 Task: Use LinkedIn to find professionals in the advertising and marketing industry located in New Delhi, working at CG Power.
Action: Mouse moved to (517, 76)
Screenshot: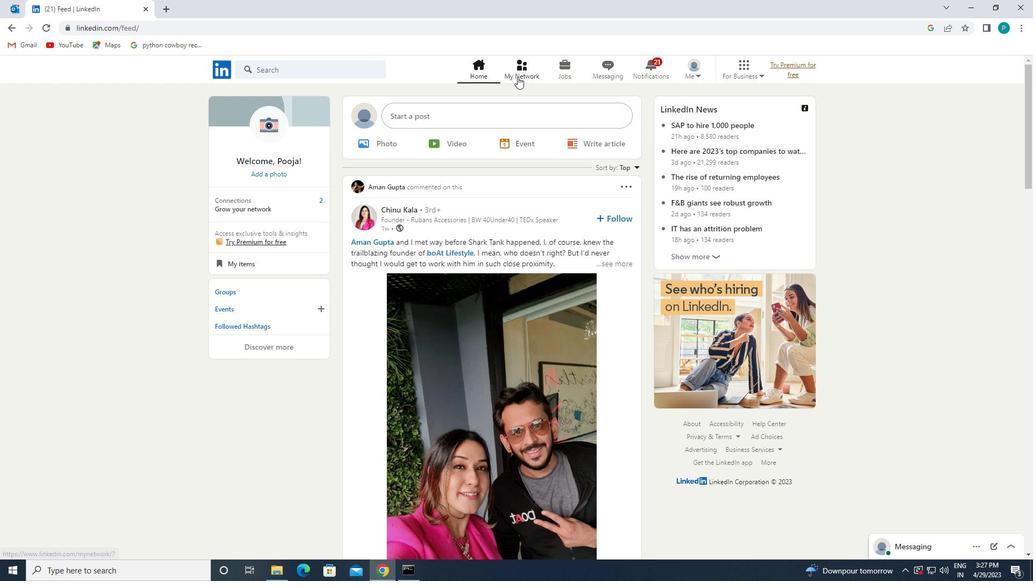
Action: Mouse pressed left at (517, 76)
Screenshot: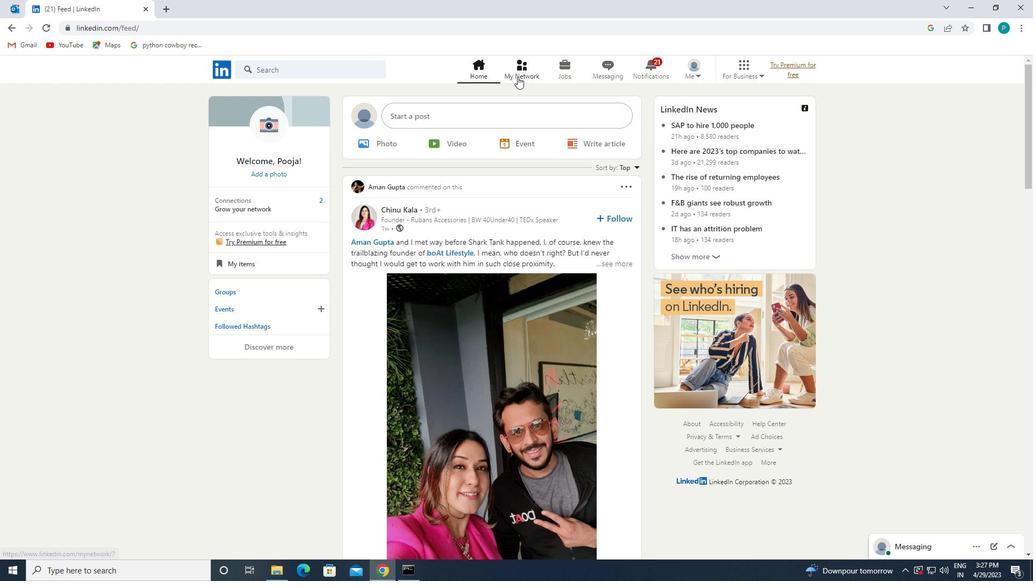 
Action: Mouse moved to (314, 136)
Screenshot: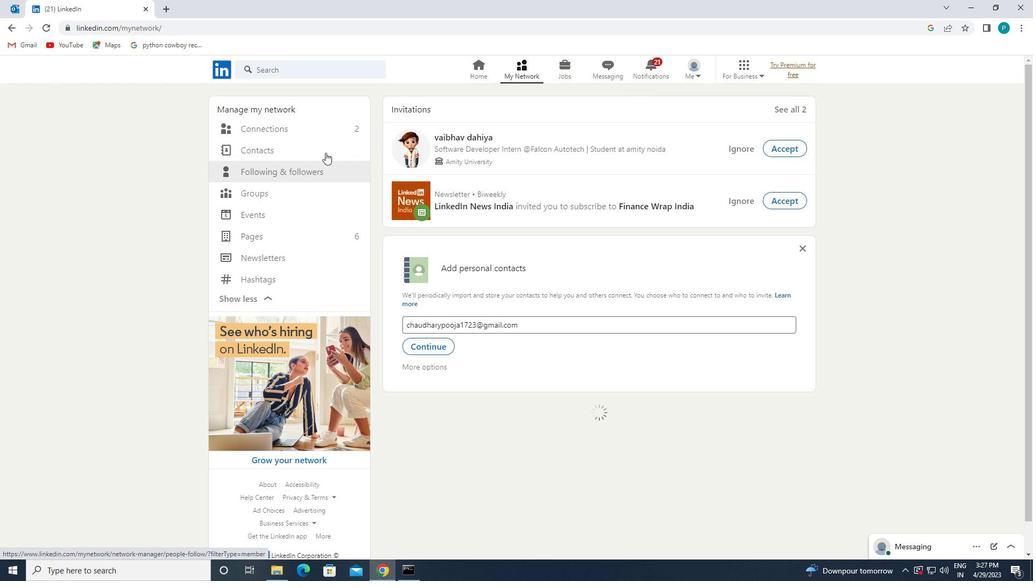 
Action: Mouse pressed left at (314, 136)
Screenshot: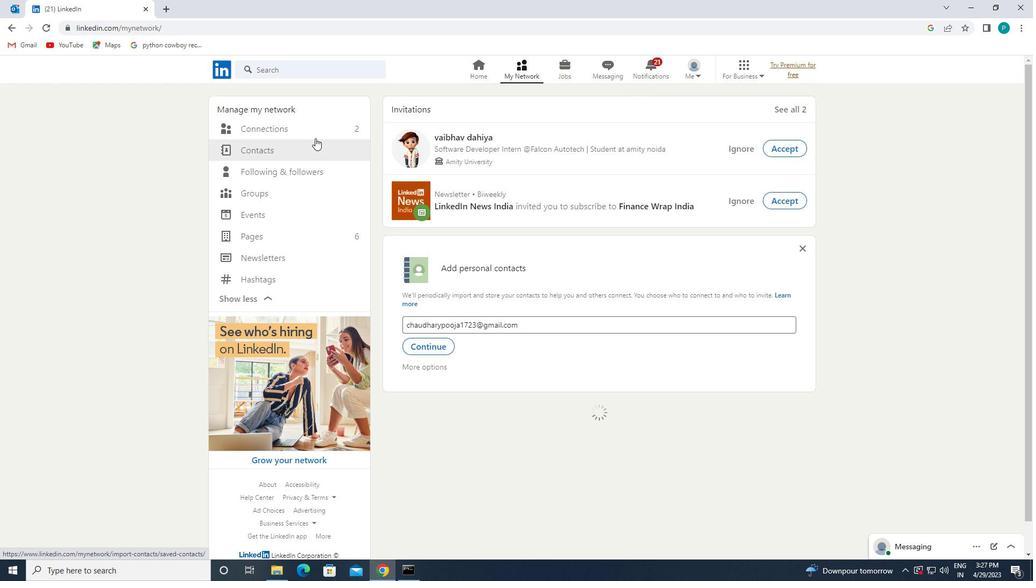
Action: Mouse pressed left at (314, 136)
Screenshot: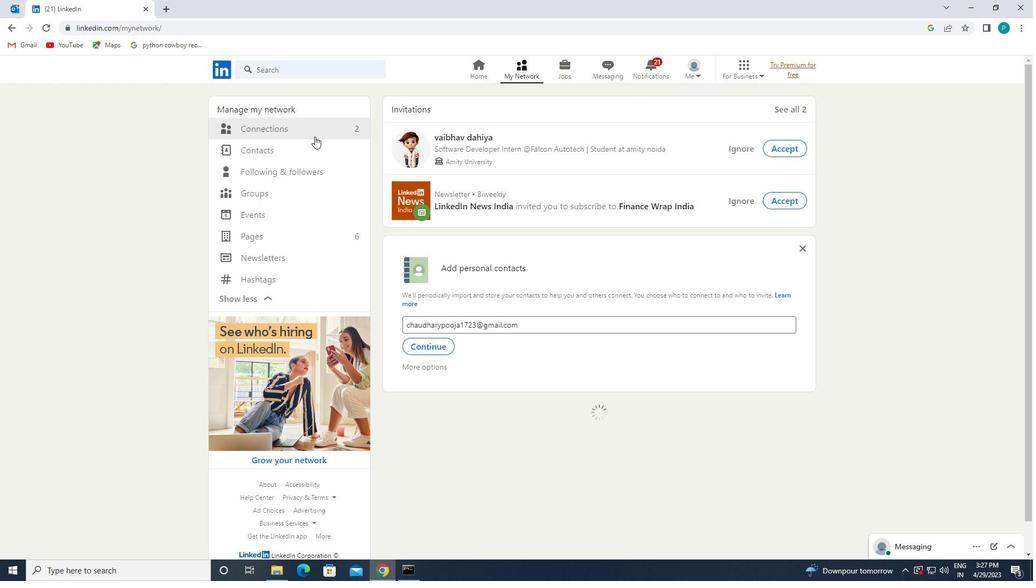 
Action: Mouse moved to (311, 134)
Screenshot: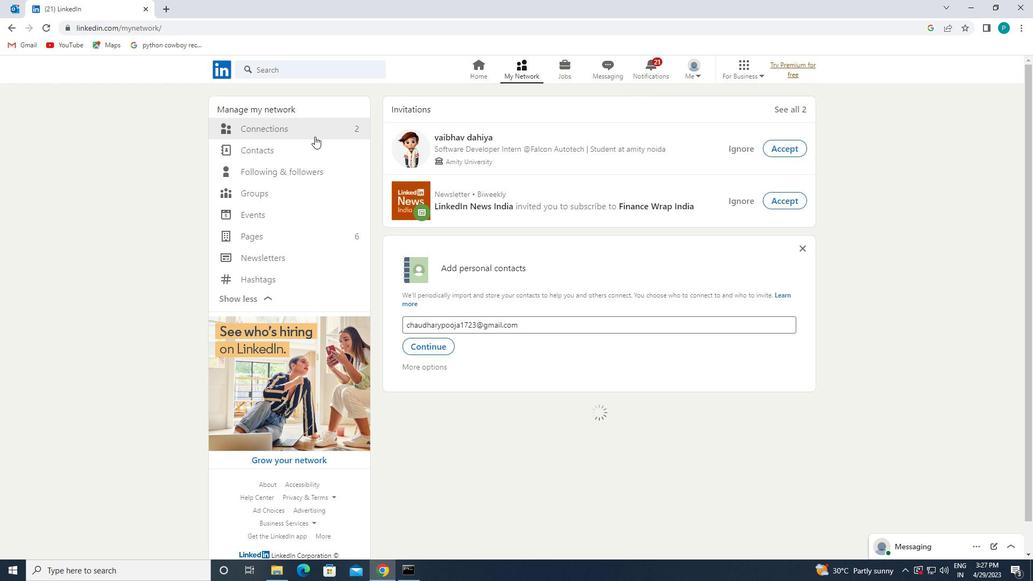
Action: Mouse pressed left at (311, 134)
Screenshot: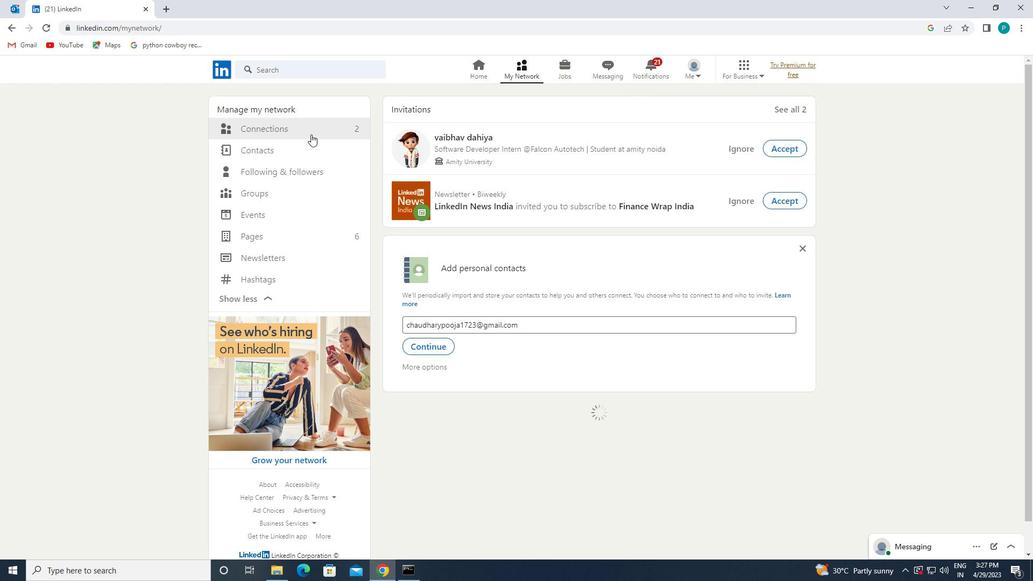 
Action: Mouse pressed left at (311, 134)
Screenshot: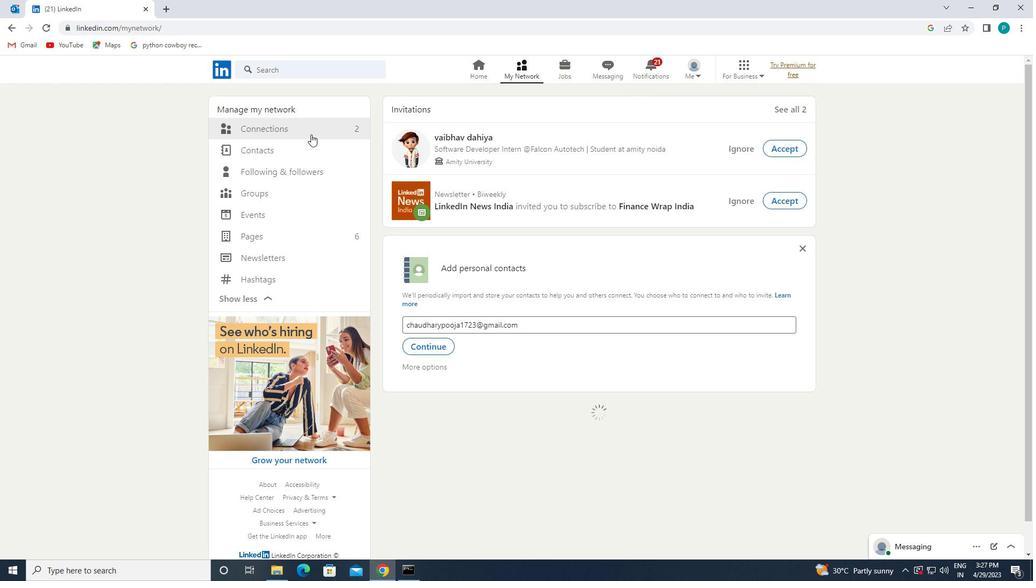 
Action: Mouse pressed left at (311, 134)
Screenshot: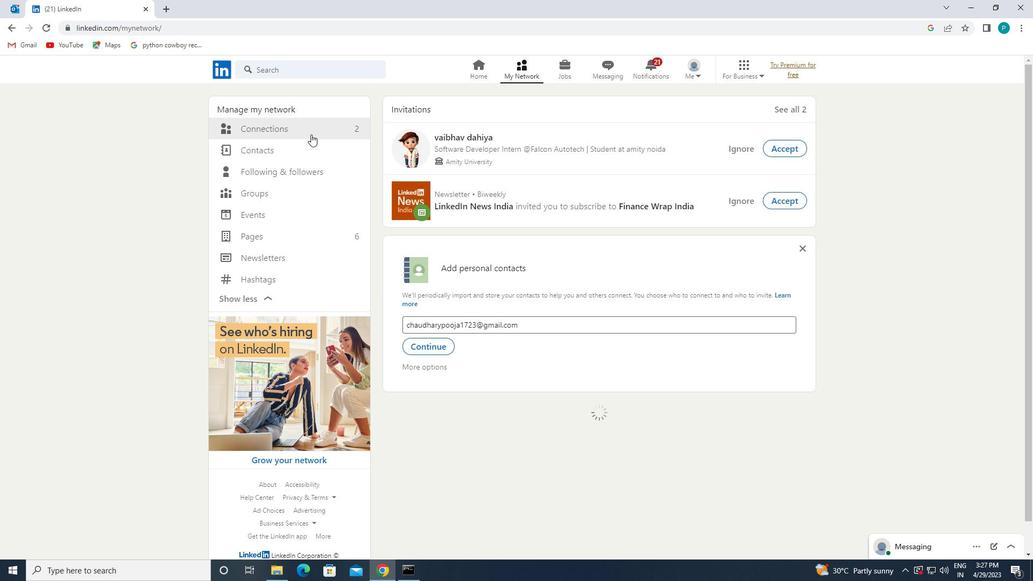 
Action: Mouse pressed left at (311, 134)
Screenshot: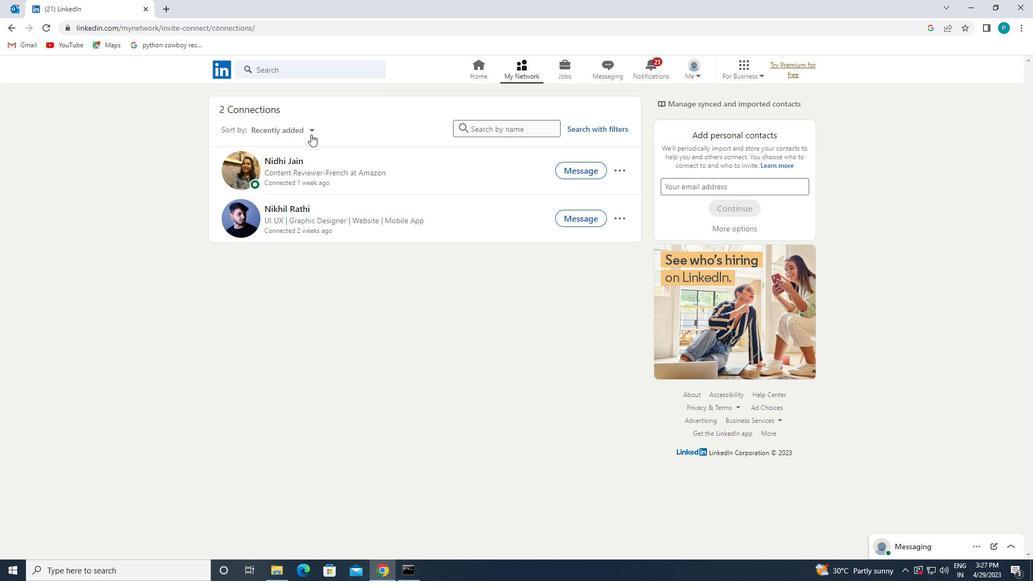 
Action: Mouse pressed left at (311, 134)
Screenshot: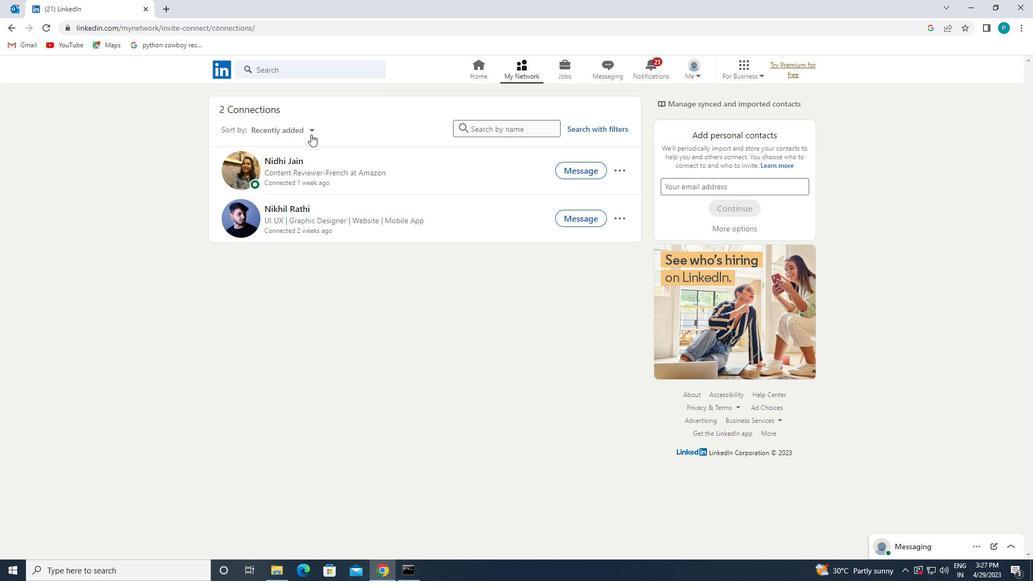 
Action: Mouse moved to (632, 126)
Screenshot: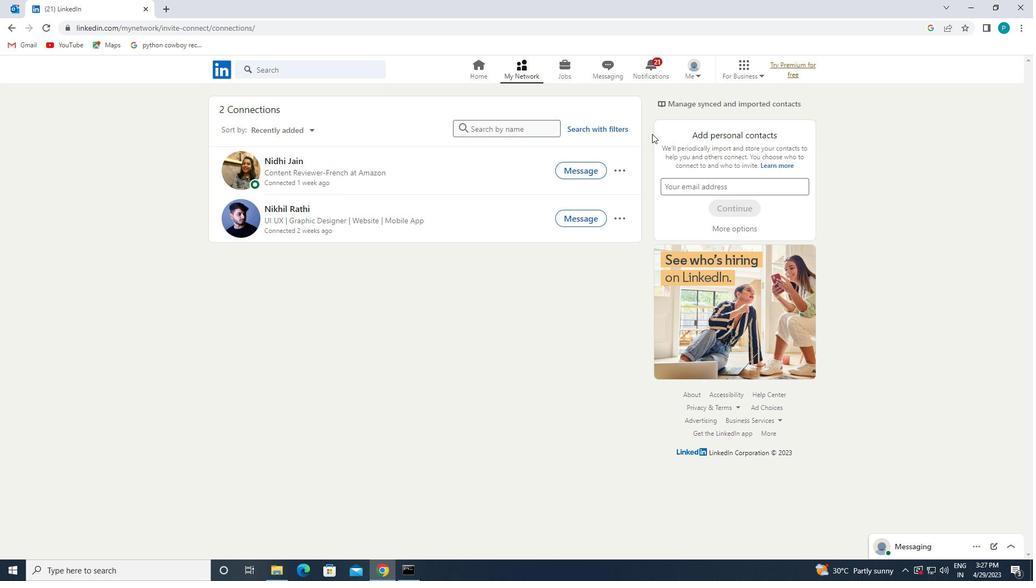 
Action: Mouse pressed left at (632, 126)
Screenshot: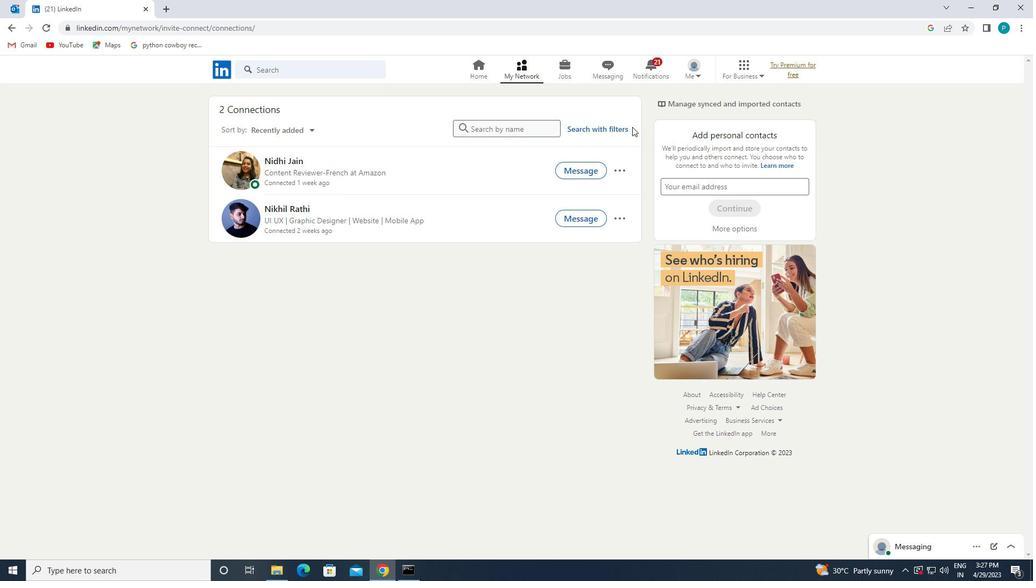 
Action: Mouse moved to (629, 130)
Screenshot: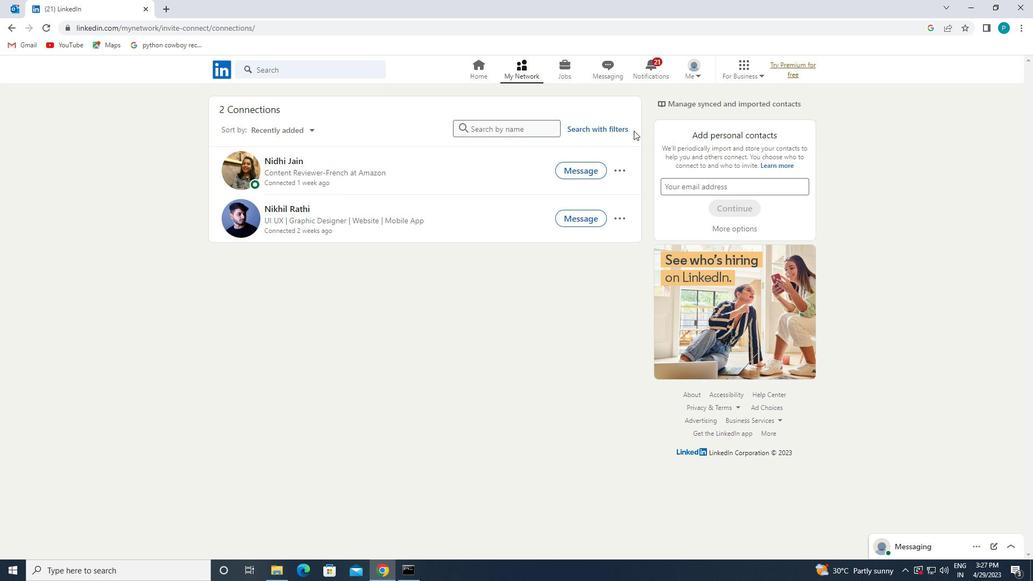 
Action: Mouse pressed left at (629, 130)
Screenshot: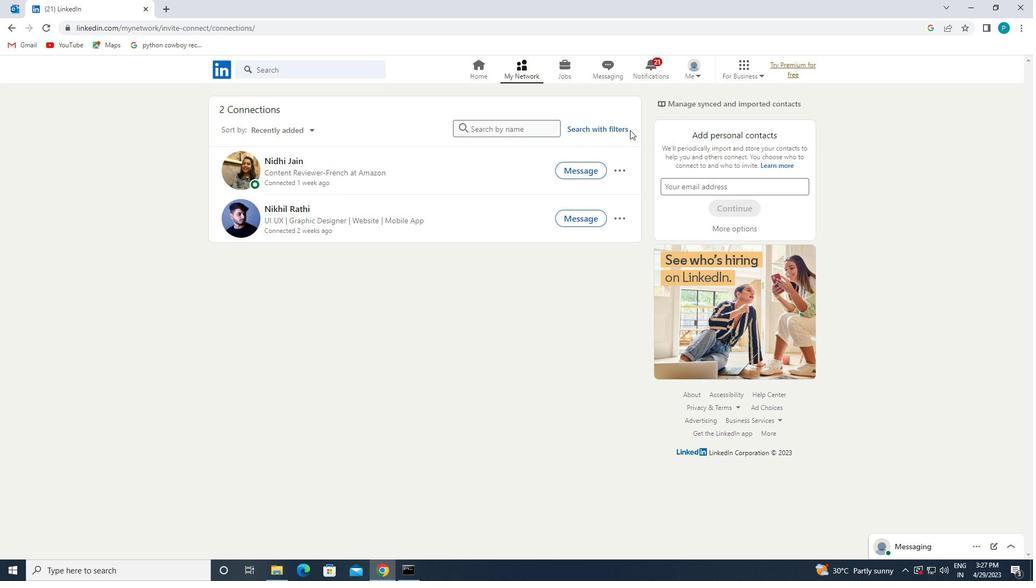
Action: Mouse moved to (627, 128)
Screenshot: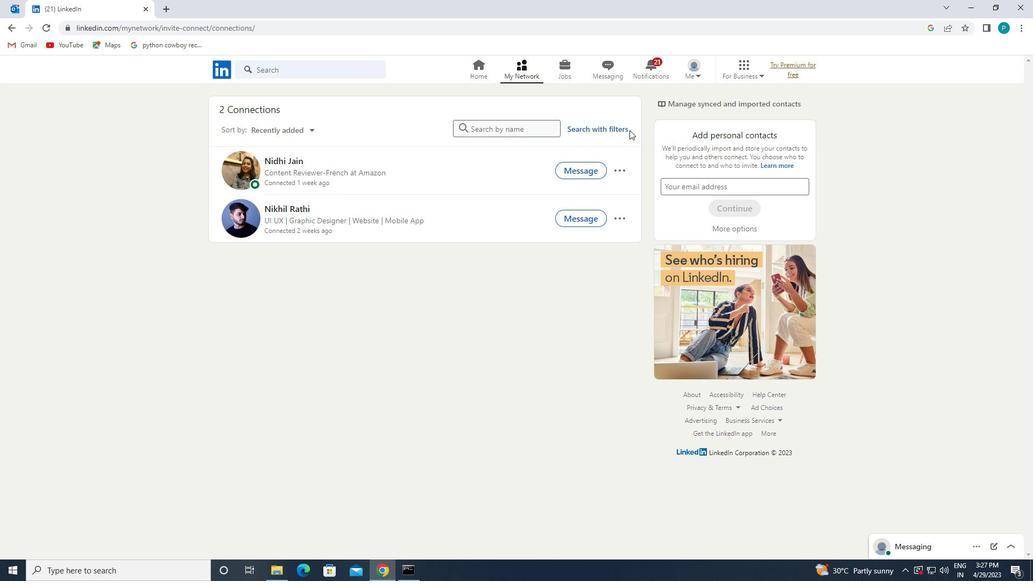 
Action: Mouse pressed left at (627, 128)
Screenshot: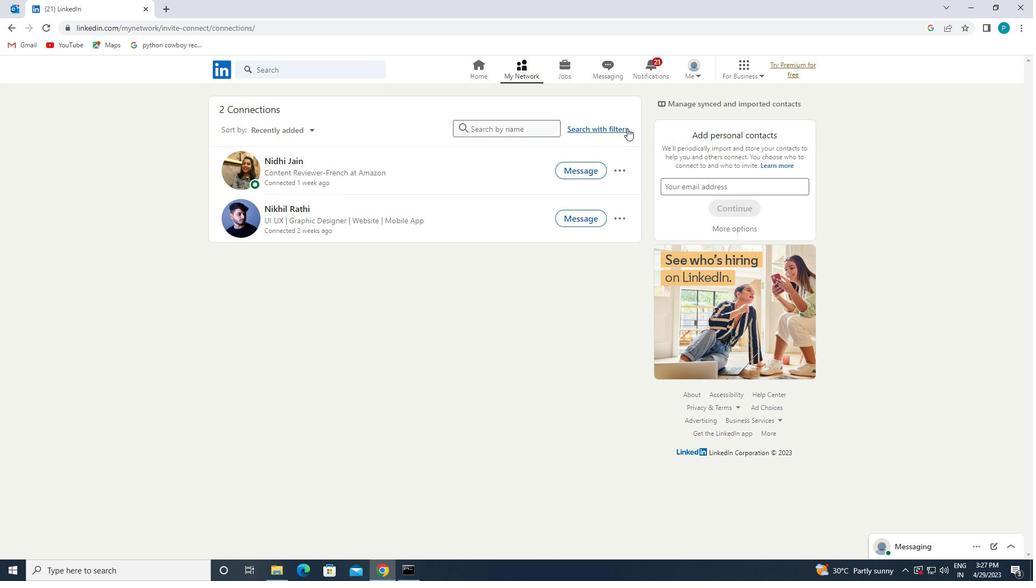 
Action: Mouse moved to (546, 102)
Screenshot: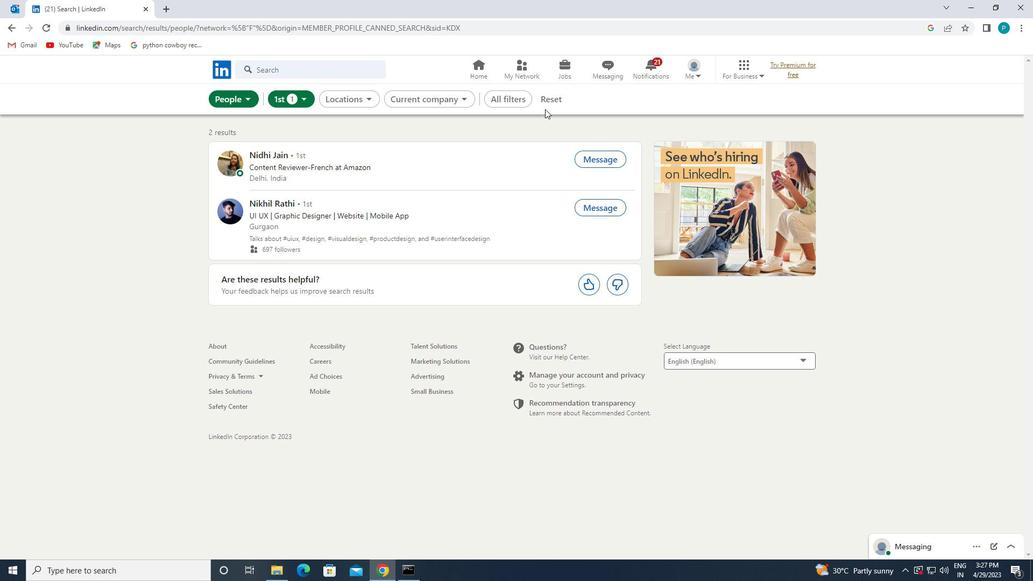 
Action: Mouse pressed left at (546, 102)
Screenshot: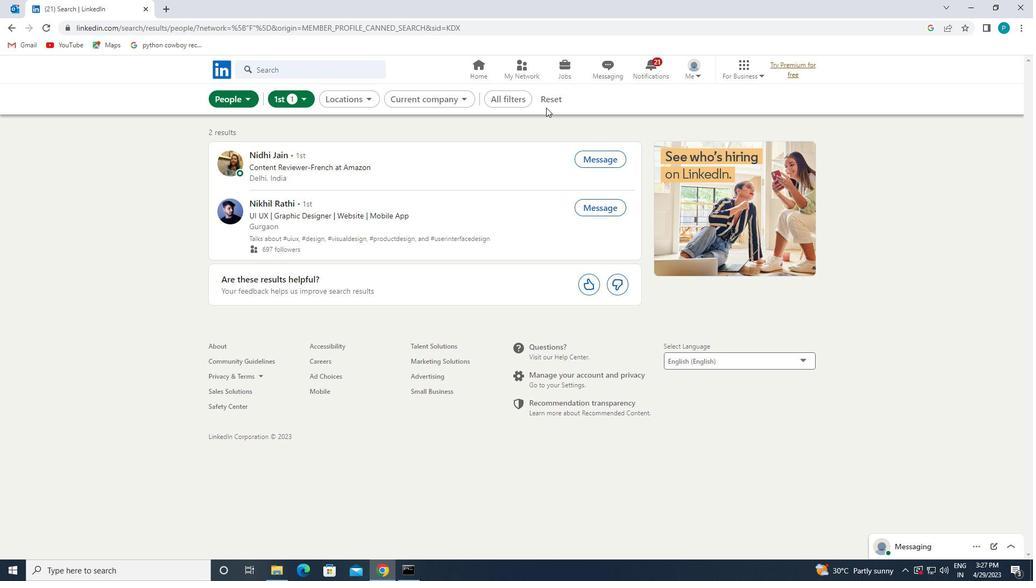 
Action: Mouse pressed left at (546, 102)
Screenshot: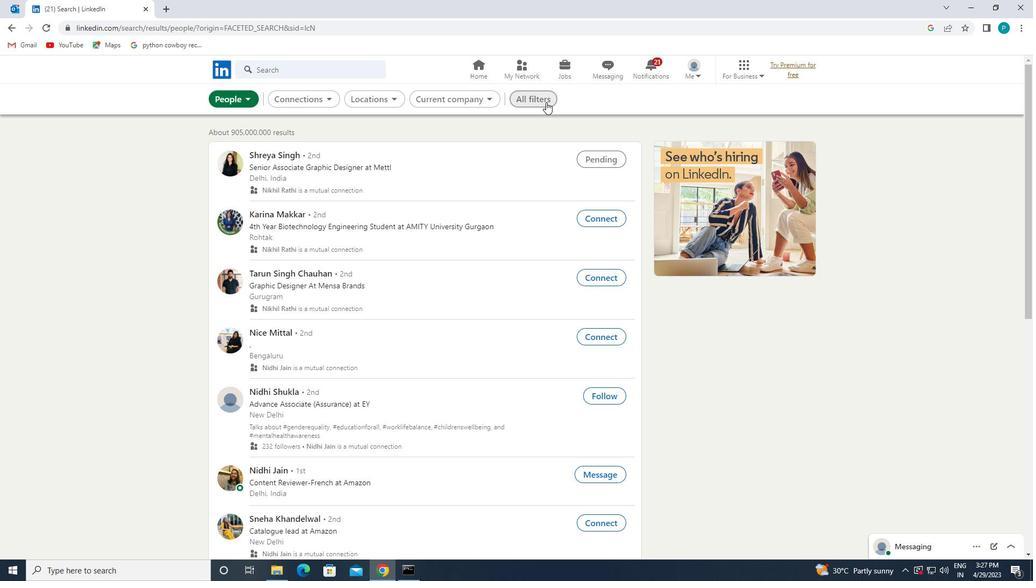 
Action: Mouse moved to (861, 328)
Screenshot: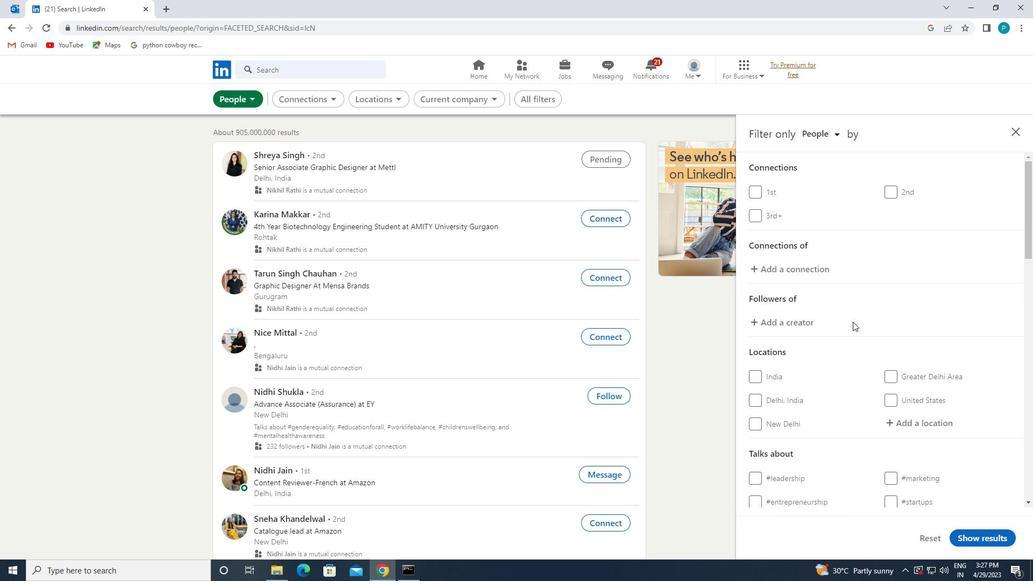 
Action: Mouse scrolled (861, 327) with delta (0, 0)
Screenshot: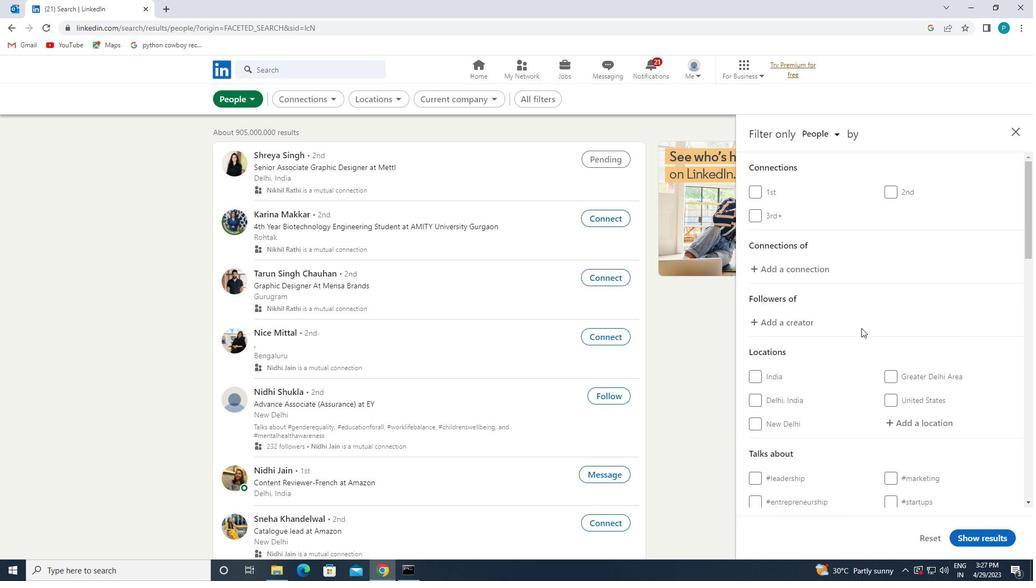 
Action: Mouse scrolled (861, 327) with delta (0, 0)
Screenshot: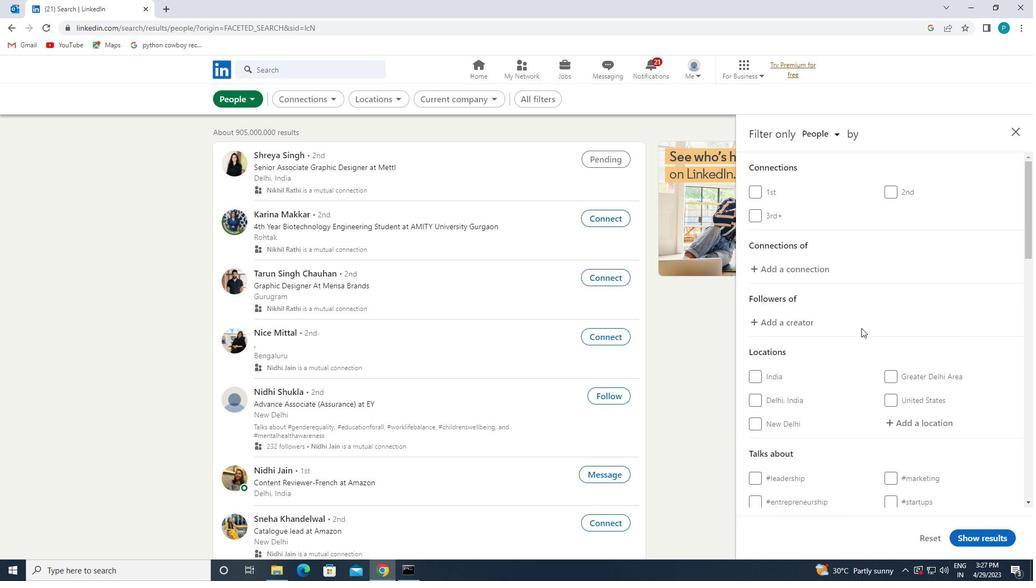 
Action: Mouse moved to (893, 321)
Screenshot: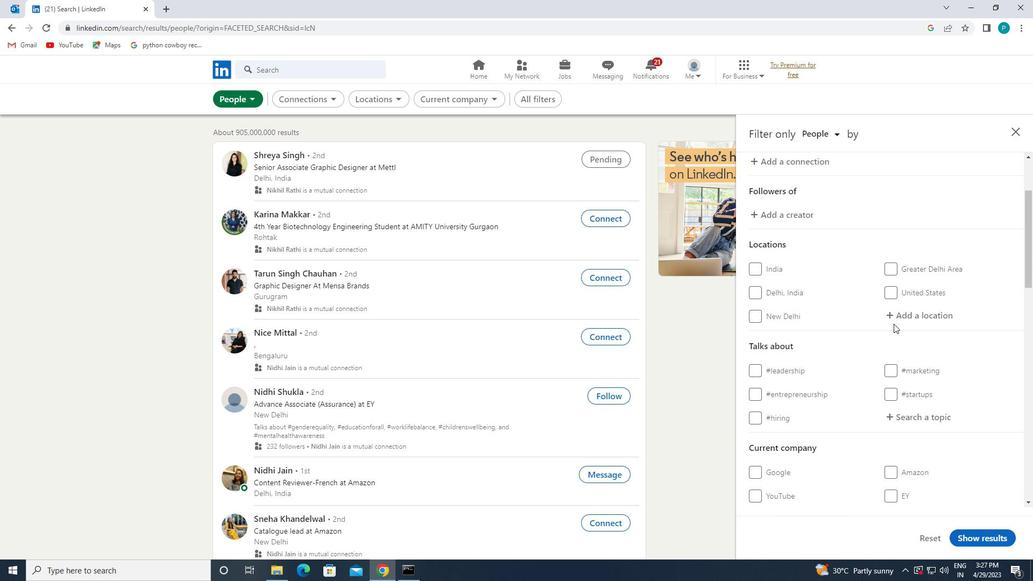 
Action: Mouse pressed left at (893, 321)
Screenshot: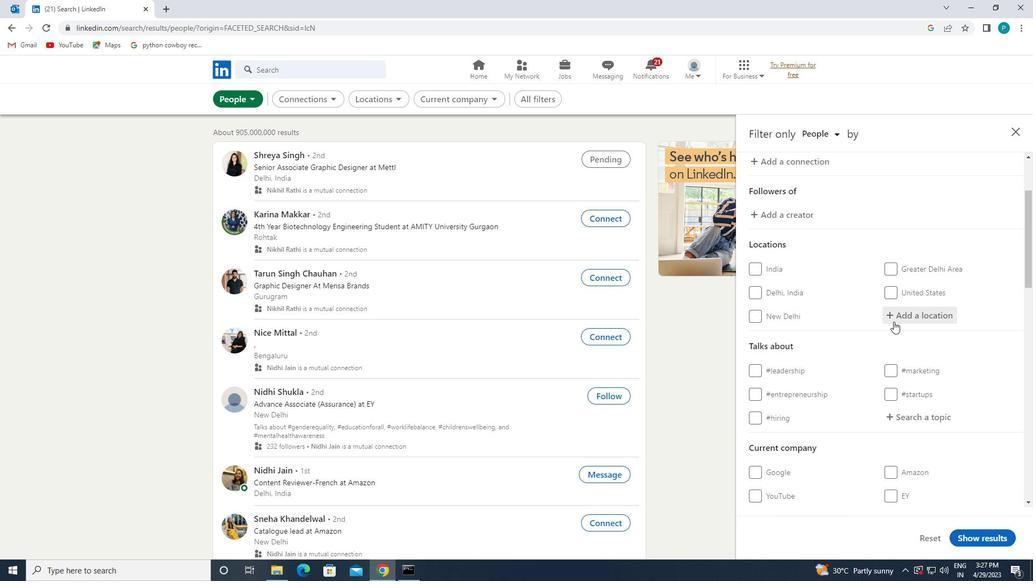 
Action: Key pressed <Key.caps_lock>x<Key.caps_lock>iashi
Screenshot: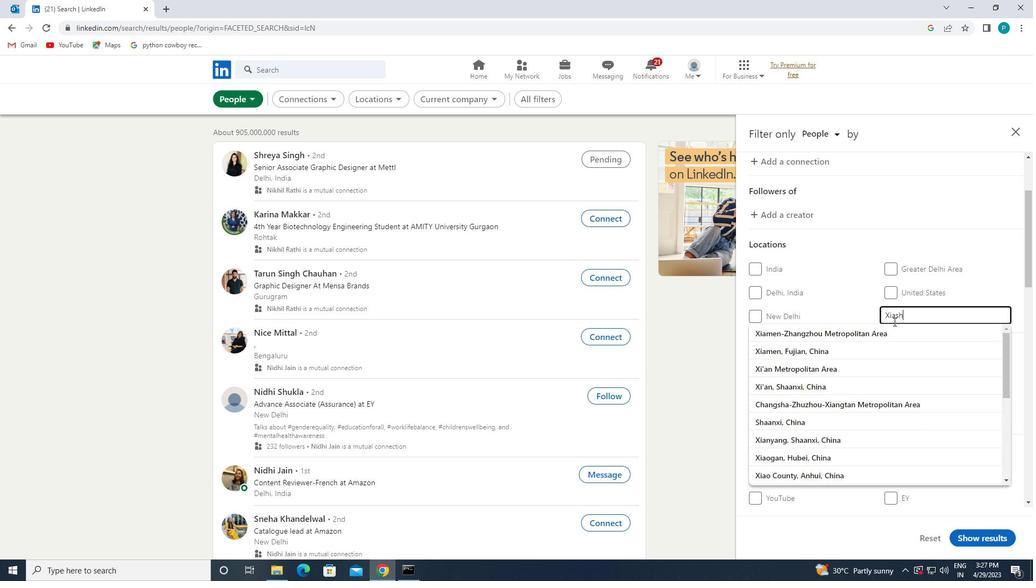 
Action: Mouse scrolled (893, 321) with delta (0, 0)
Screenshot: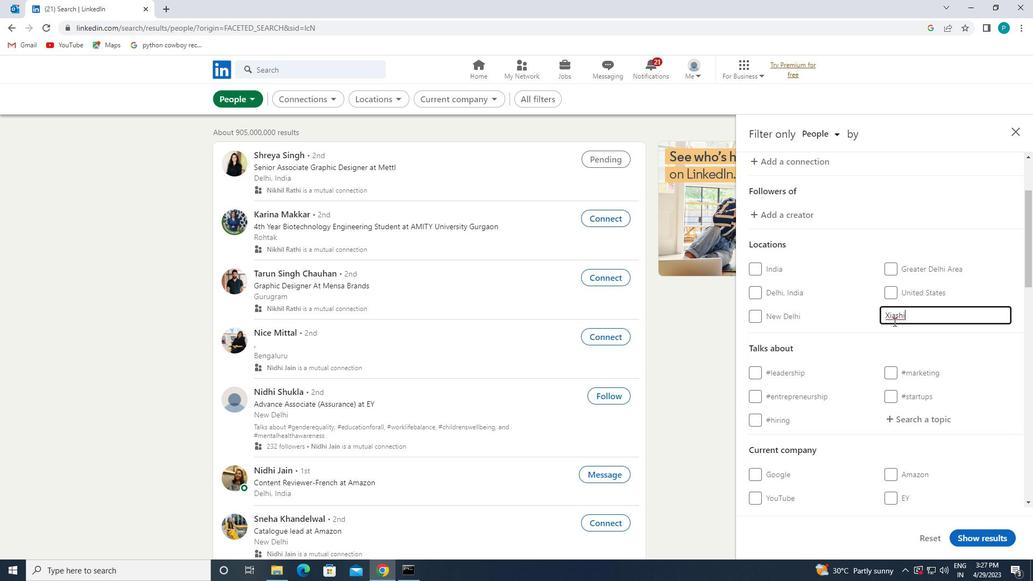 
Action: Mouse scrolled (893, 321) with delta (0, 0)
Screenshot: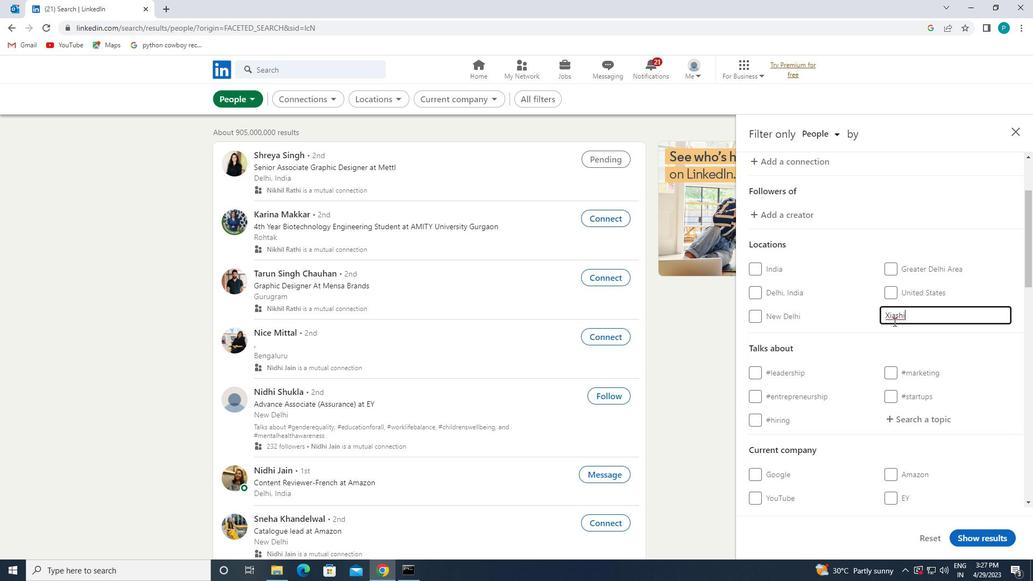 
Action: Mouse scrolled (893, 321) with delta (0, 0)
Screenshot: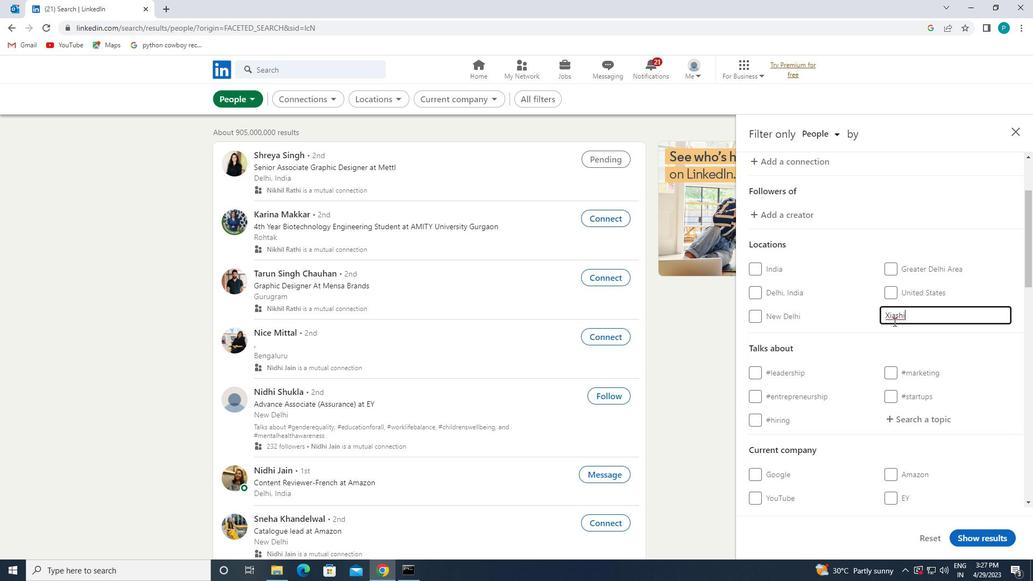 
Action: Mouse moved to (915, 250)
Screenshot: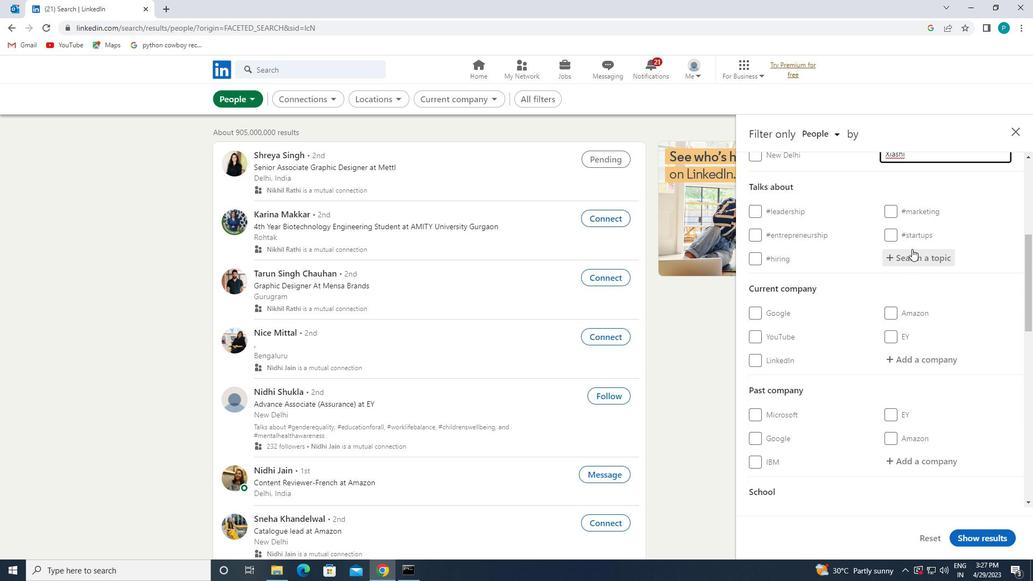
Action: Mouse pressed left at (915, 250)
Screenshot: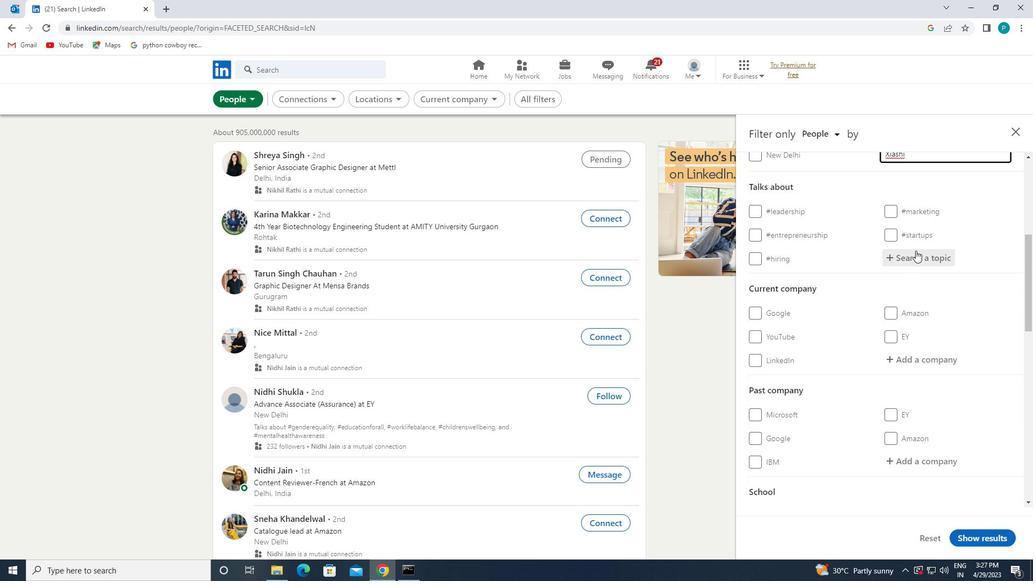 
Action: Key pressed <Key.shift>#<Key.caps_lock>A<Key.caps_lock>DVERTISINGAD<Key.backspace>ND<Key.caps_lock>M<Key.backspace><Key.caps_lock>MRKETING
Screenshot: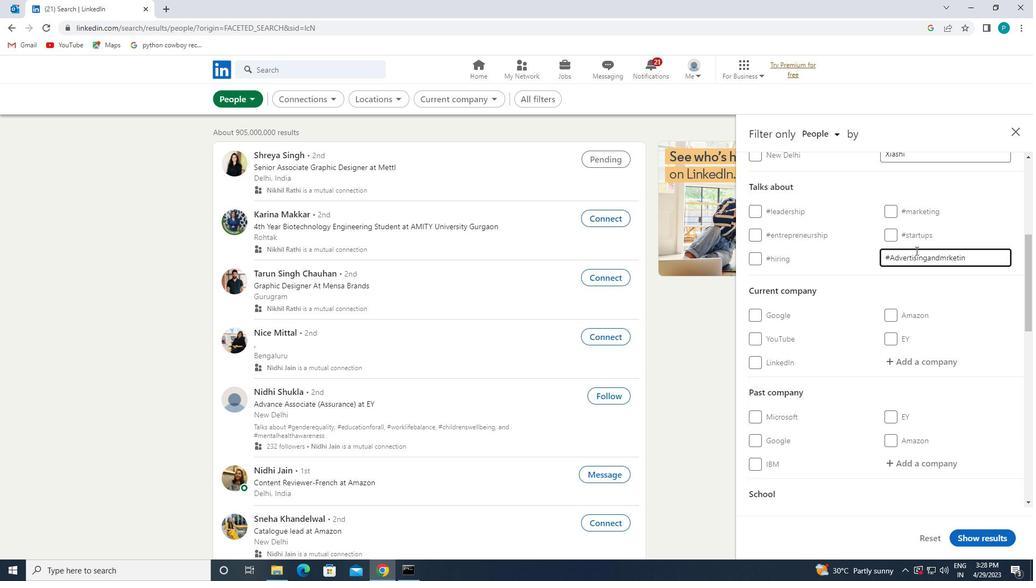 
Action: Mouse moved to (924, 352)
Screenshot: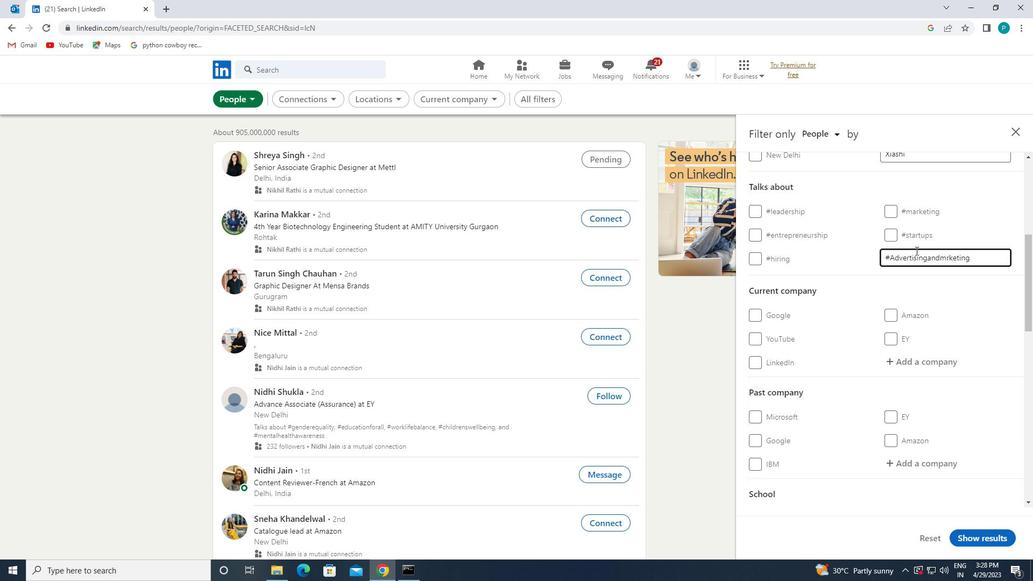 
Action: Mouse scrolled (924, 352) with delta (0, 0)
Screenshot: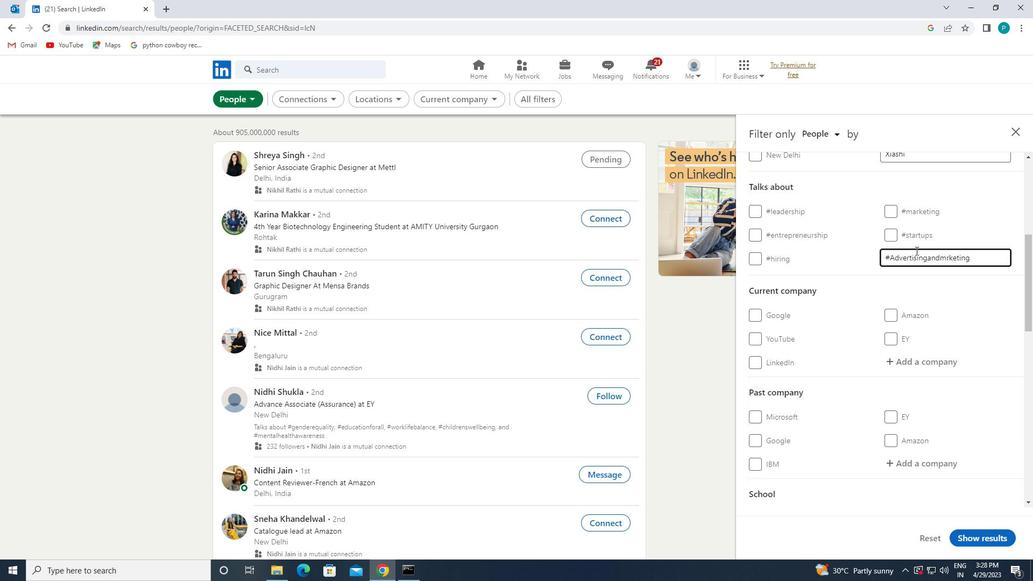 
Action: Mouse moved to (923, 357)
Screenshot: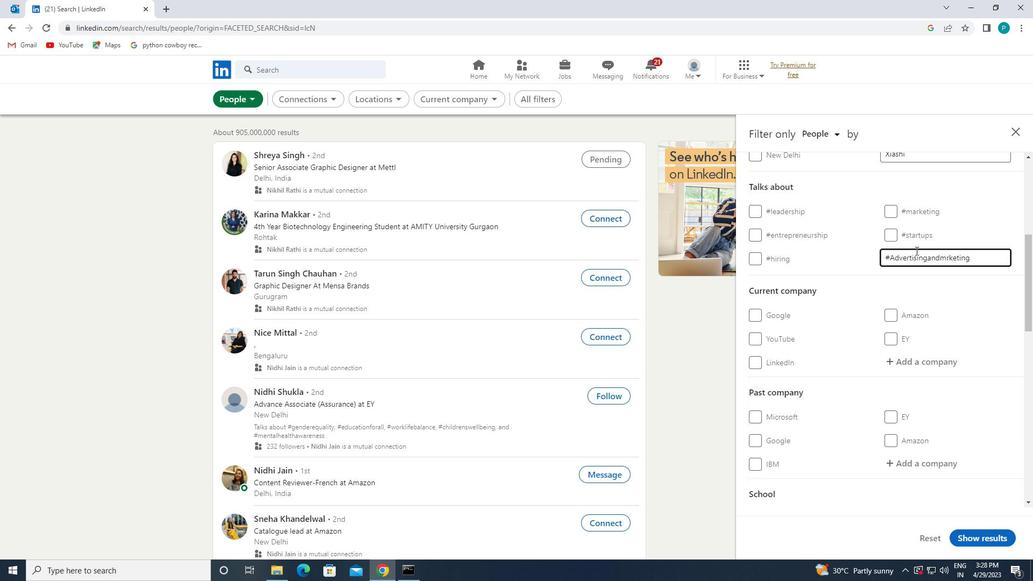 
Action: Mouse scrolled (923, 357) with delta (0, 0)
Screenshot: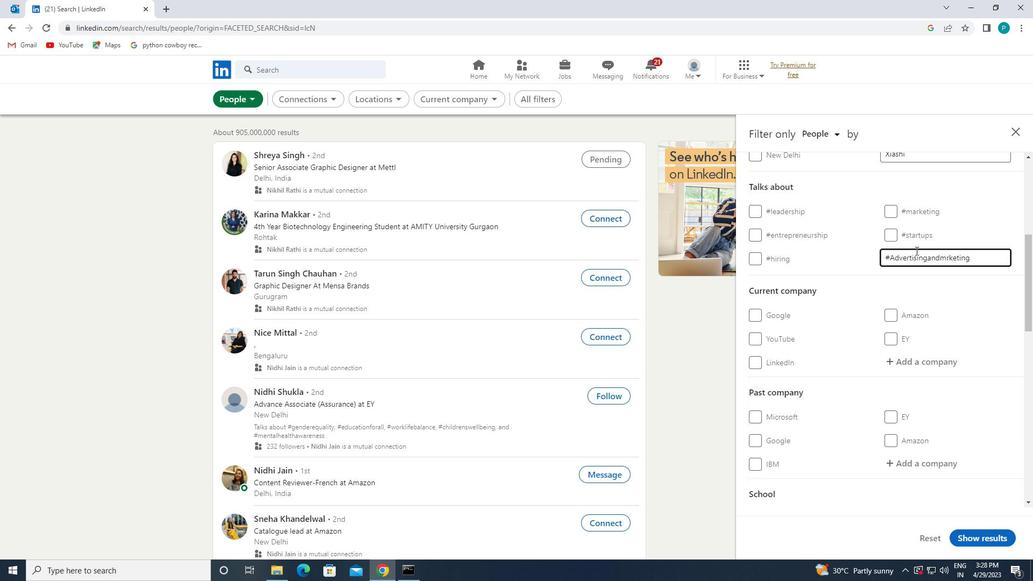 
Action: Mouse scrolled (923, 357) with delta (0, 0)
Screenshot: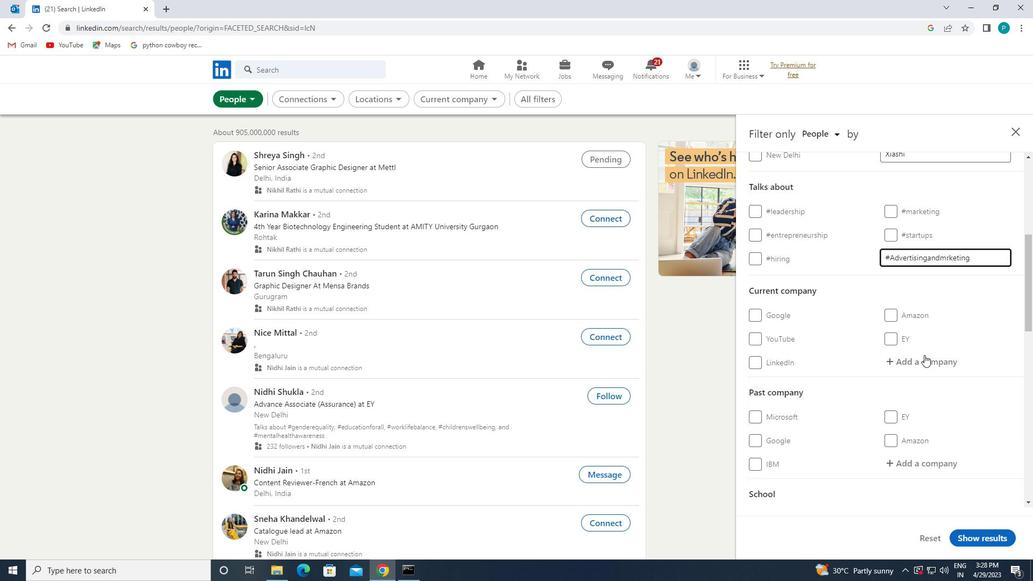 
Action: Mouse moved to (858, 381)
Screenshot: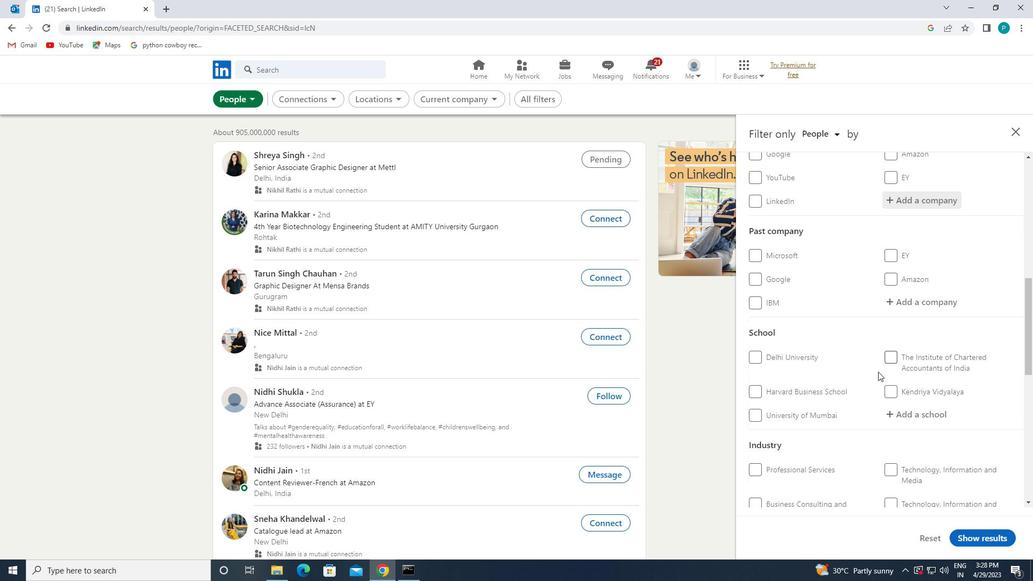 
Action: Mouse scrolled (858, 380) with delta (0, 0)
Screenshot: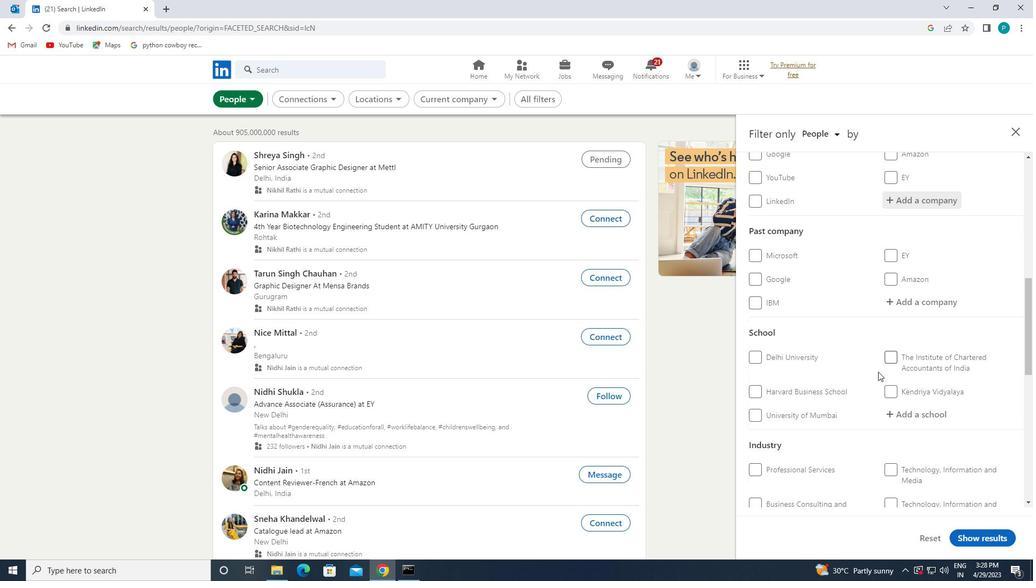 
Action: Mouse moved to (857, 381)
Screenshot: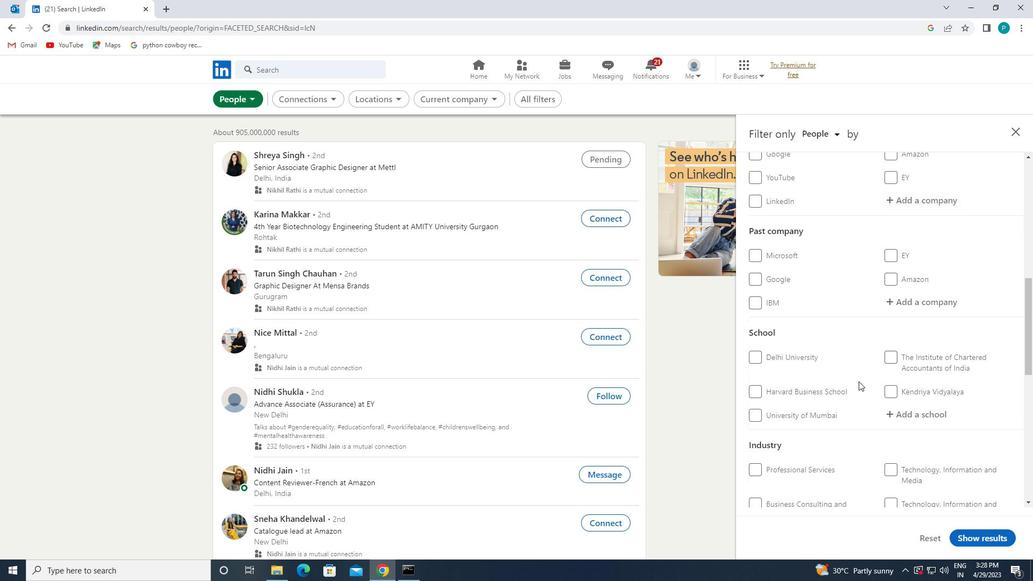 
Action: Mouse scrolled (857, 380) with delta (0, 0)
Screenshot: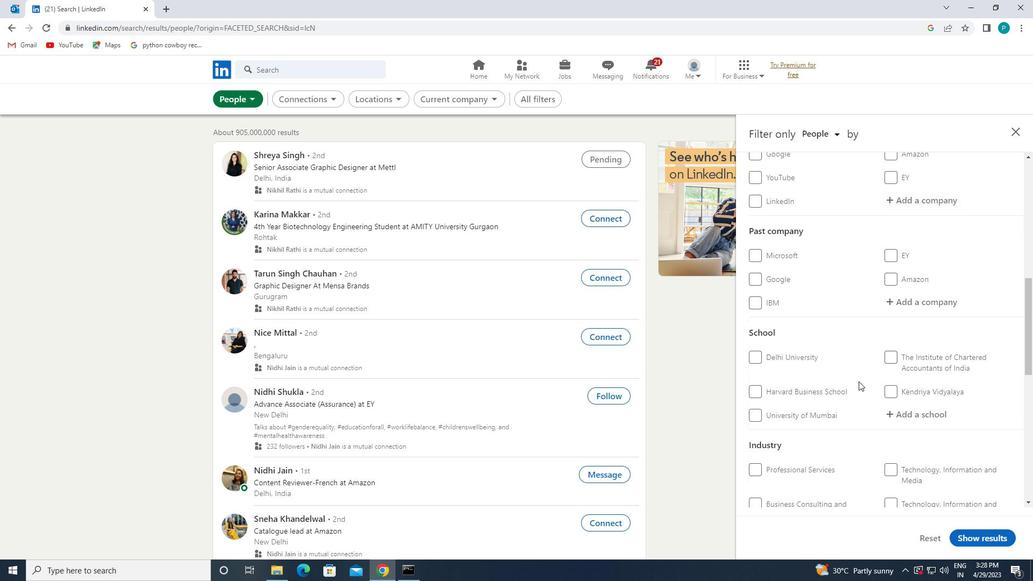 
Action: Mouse moved to (853, 379)
Screenshot: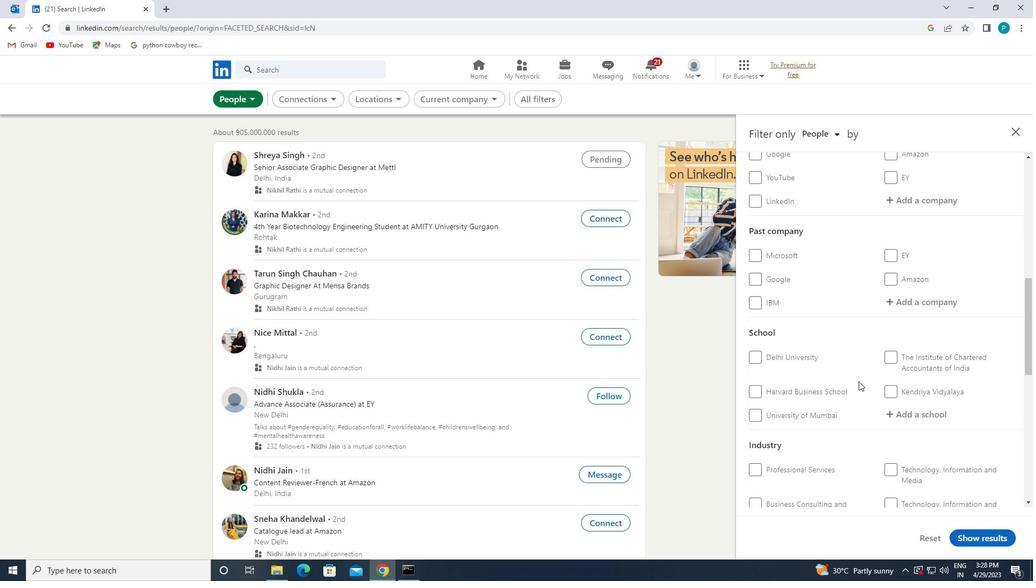 
Action: Mouse scrolled (853, 378) with delta (0, 0)
Screenshot: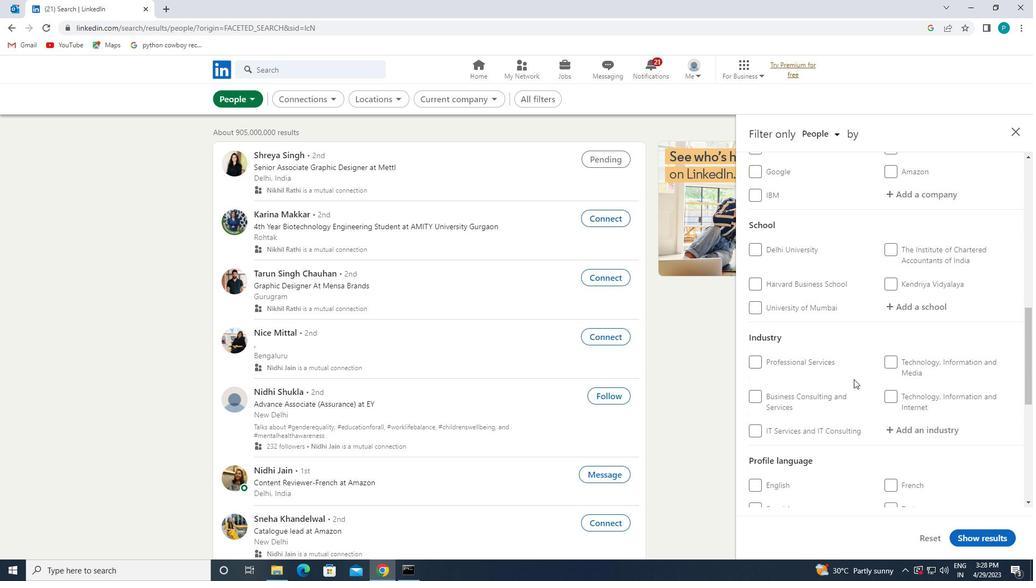 
Action: Mouse moved to (853, 379)
Screenshot: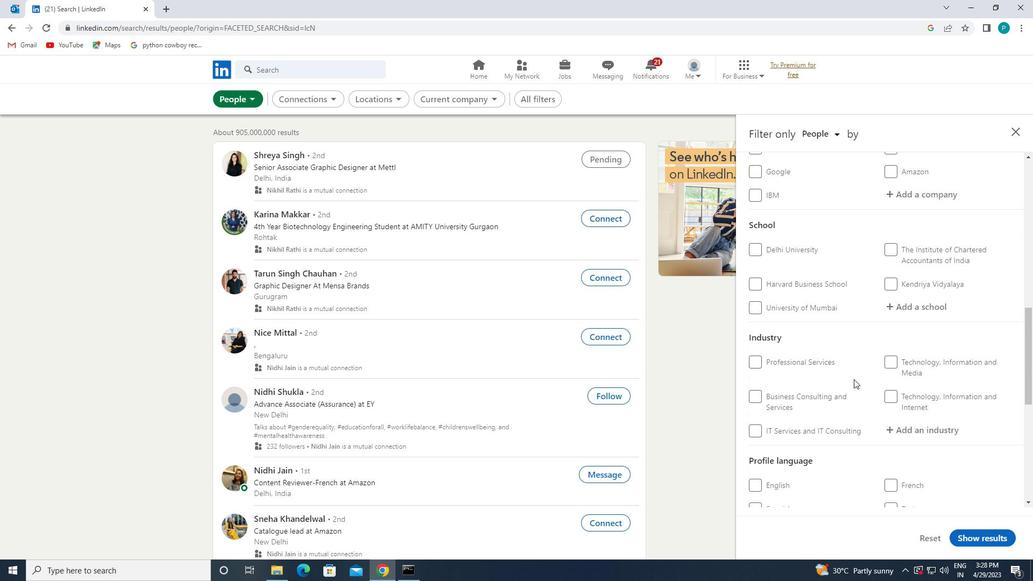 
Action: Mouse scrolled (853, 378) with delta (0, 0)
Screenshot: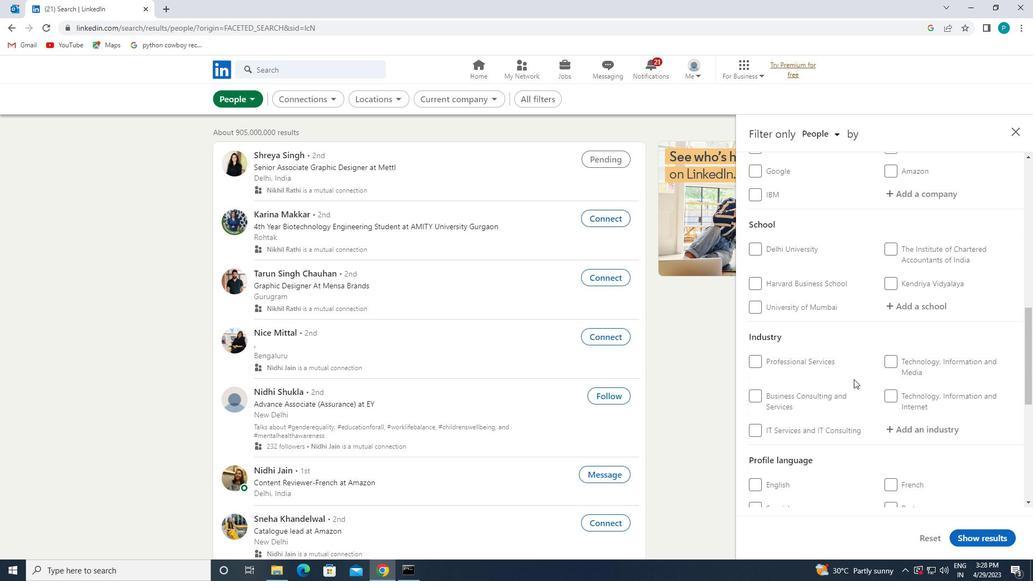 
Action: Mouse moved to (852, 378)
Screenshot: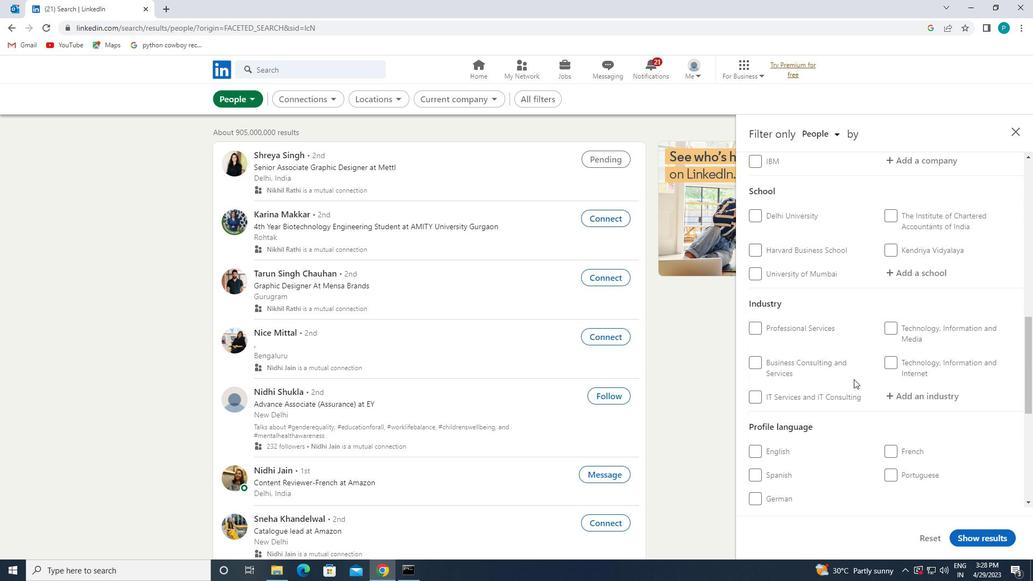 
Action: Mouse scrolled (852, 378) with delta (0, 0)
Screenshot: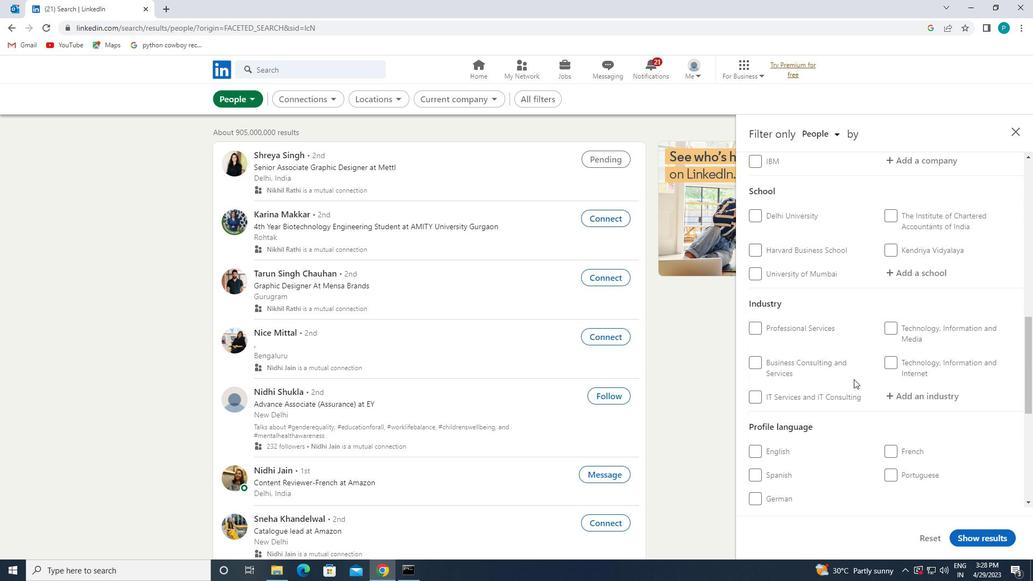 
Action: Mouse moved to (765, 319)
Screenshot: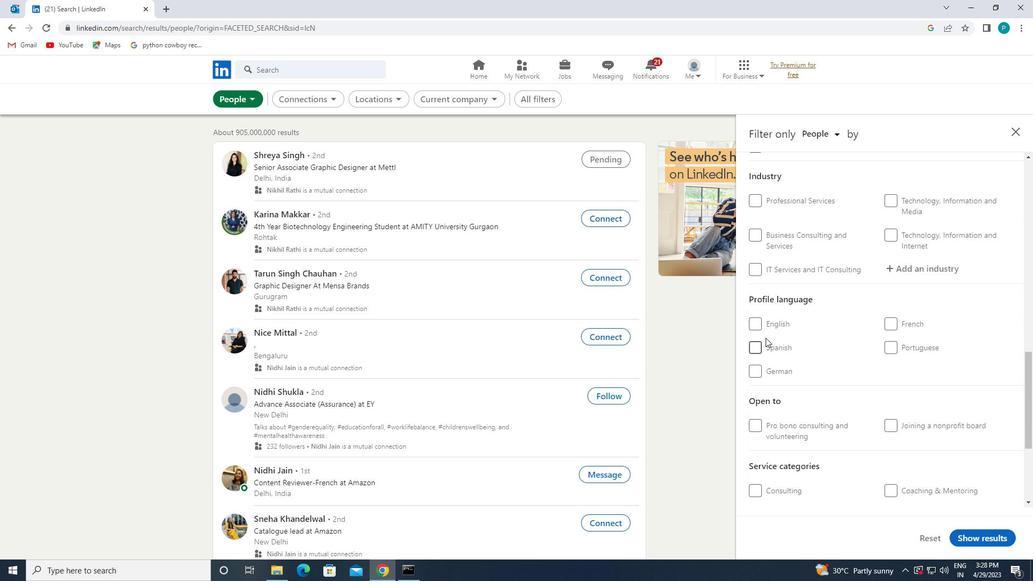 
Action: Mouse pressed left at (765, 319)
Screenshot: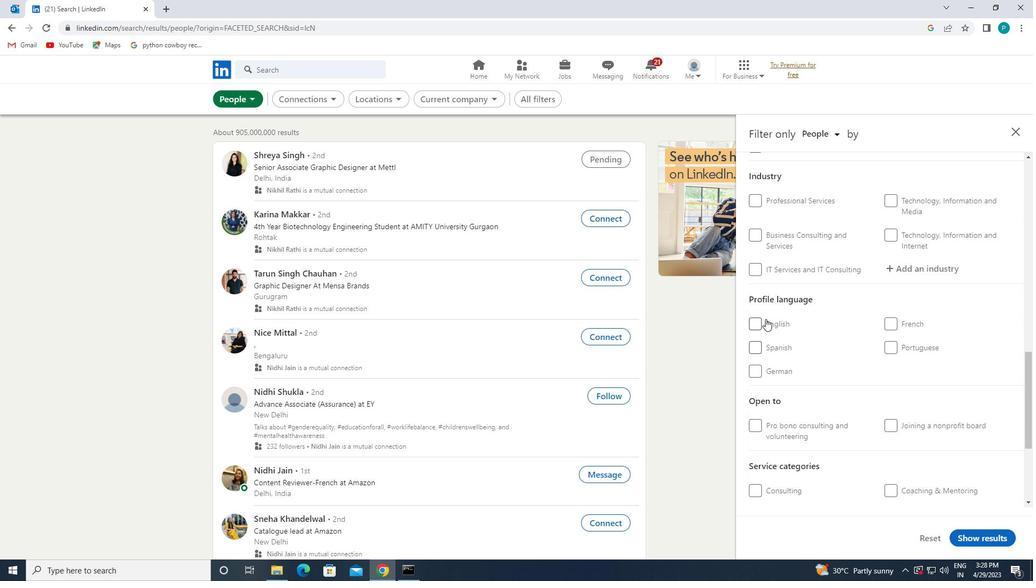 
Action: Mouse moved to (814, 326)
Screenshot: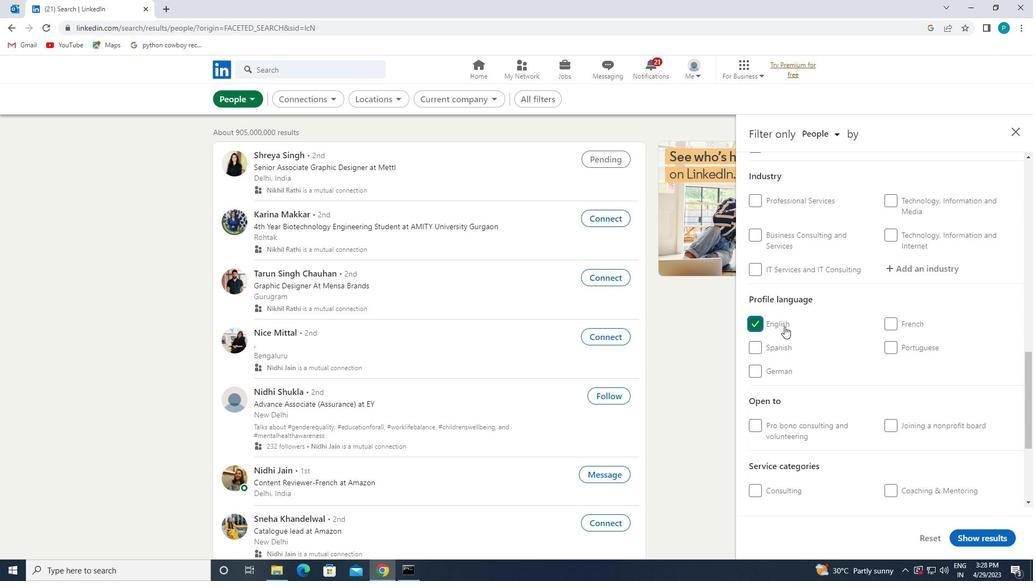 
Action: Mouse scrolled (814, 327) with delta (0, 0)
Screenshot: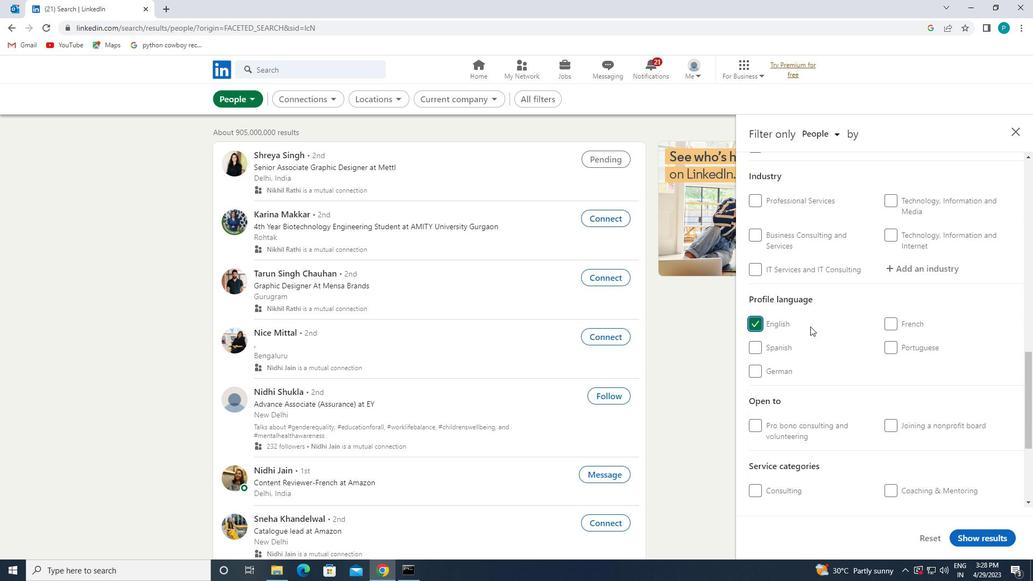 
Action: Mouse scrolled (814, 327) with delta (0, 0)
Screenshot: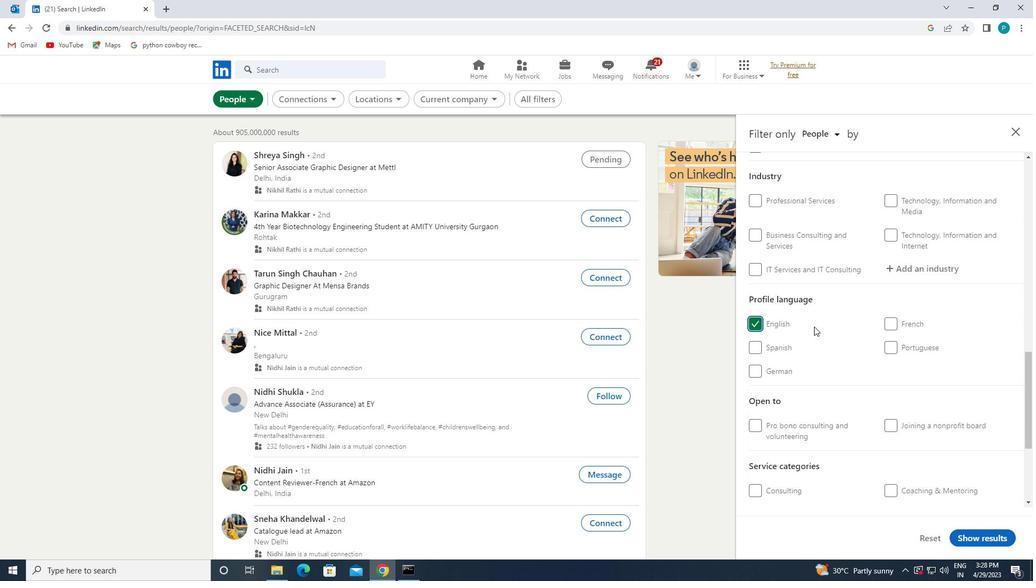 
Action: Mouse scrolled (814, 327) with delta (0, 0)
Screenshot: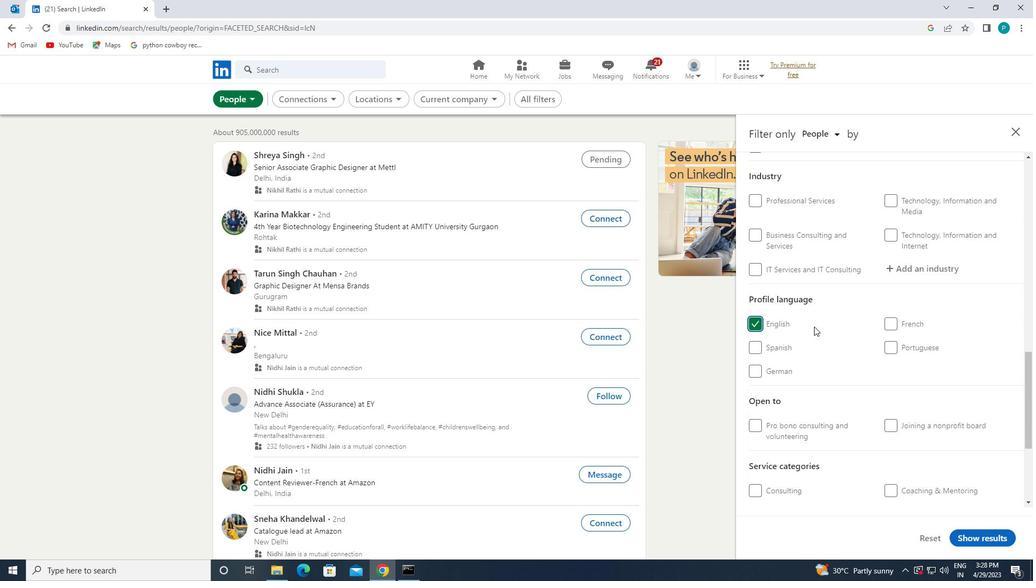 
Action: Mouse scrolled (814, 327) with delta (0, 0)
Screenshot: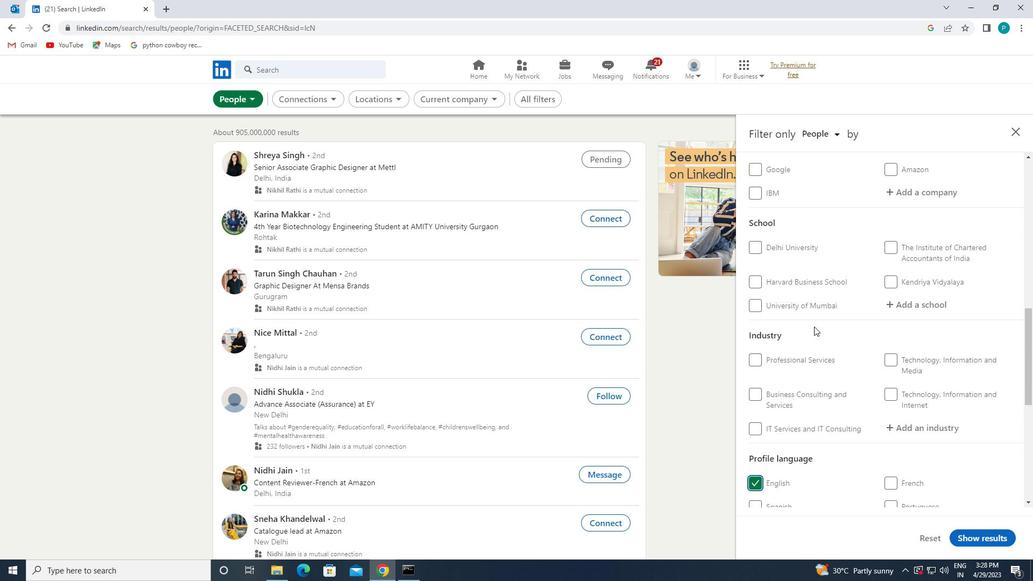 
Action: Mouse scrolled (814, 327) with delta (0, 0)
Screenshot: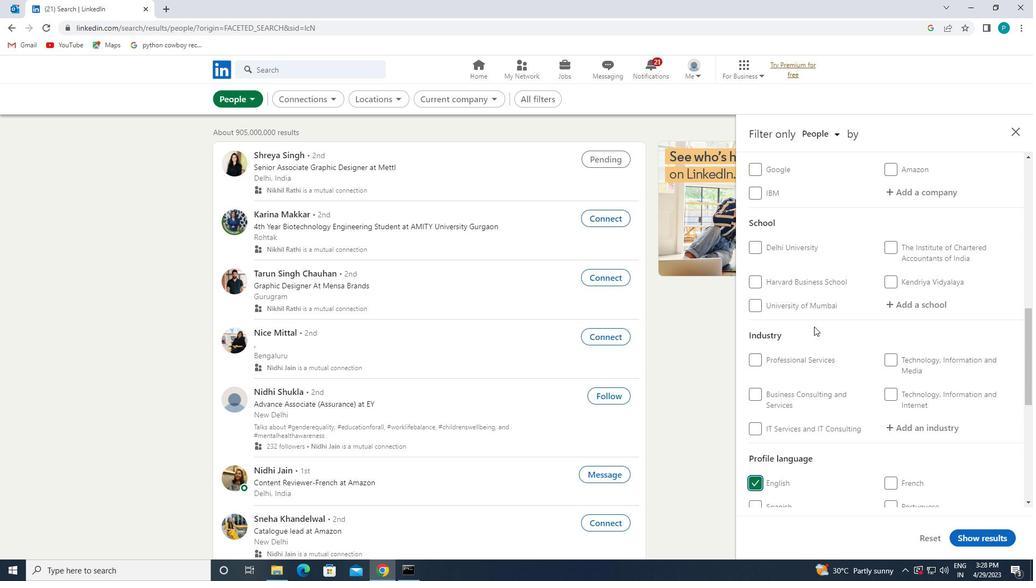 
Action: Mouse scrolled (814, 327) with delta (0, 0)
Screenshot: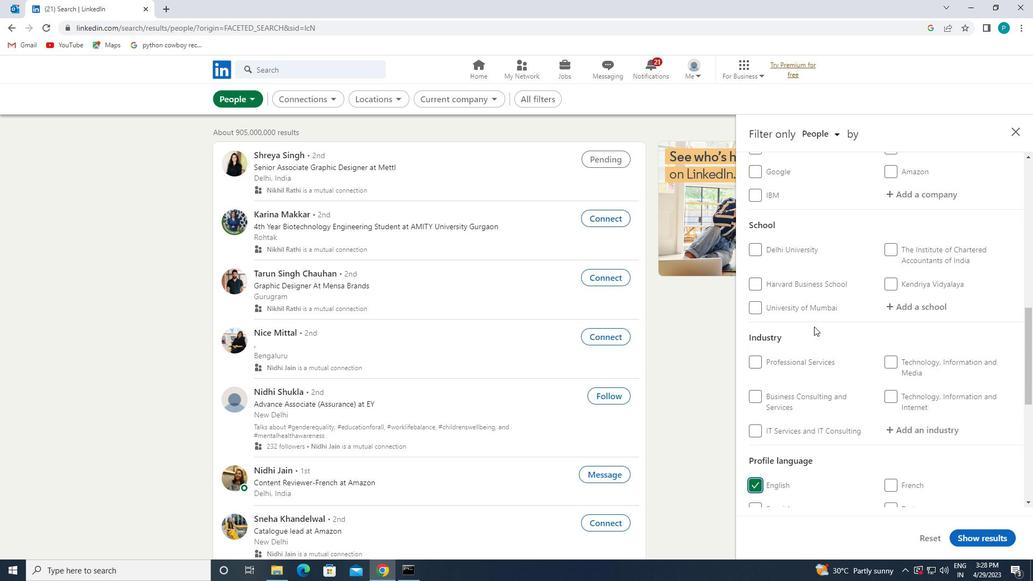 
Action: Mouse moved to (903, 256)
Screenshot: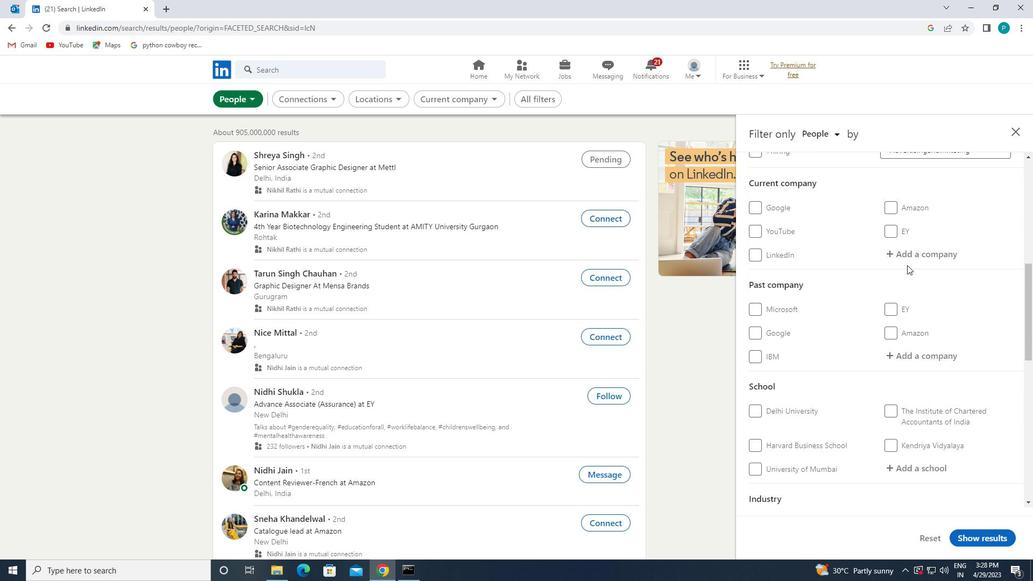 
Action: Mouse pressed left at (903, 256)
Screenshot: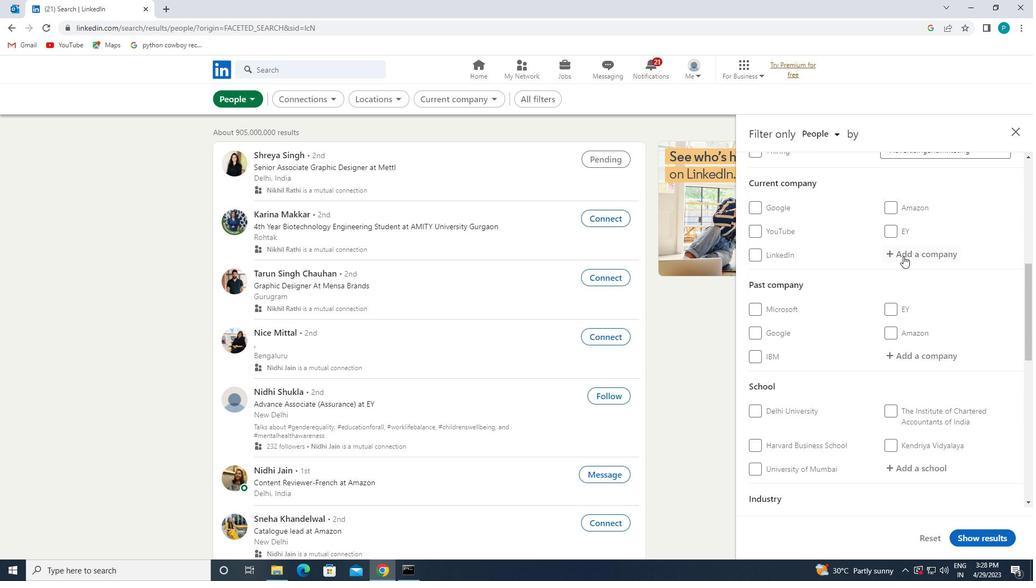 
Action: Key pressed <Key.caps_lock>CG<Key.space>P<Key.caps_lock>OWER
Screenshot: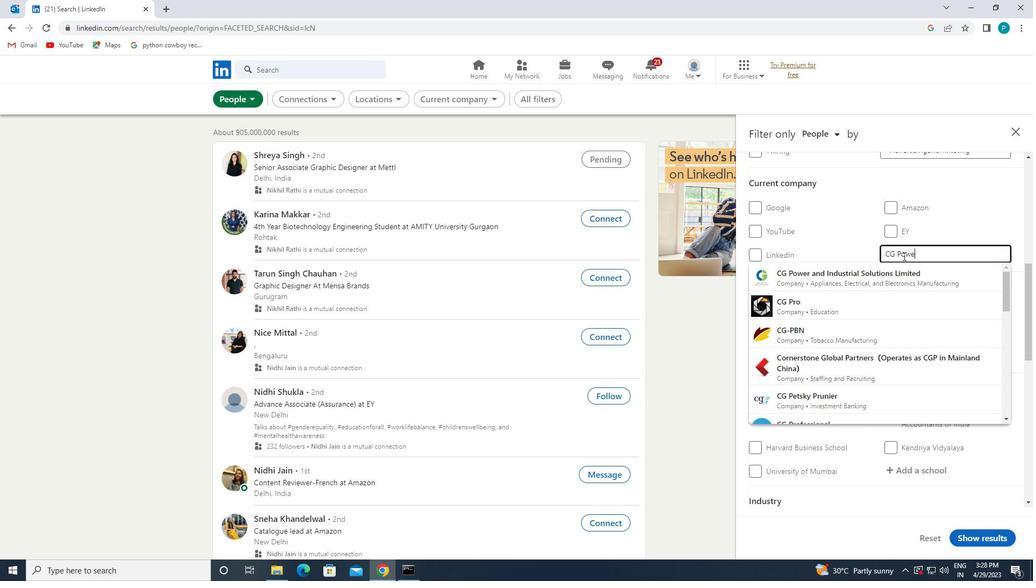 
Action: Mouse moved to (902, 270)
Screenshot: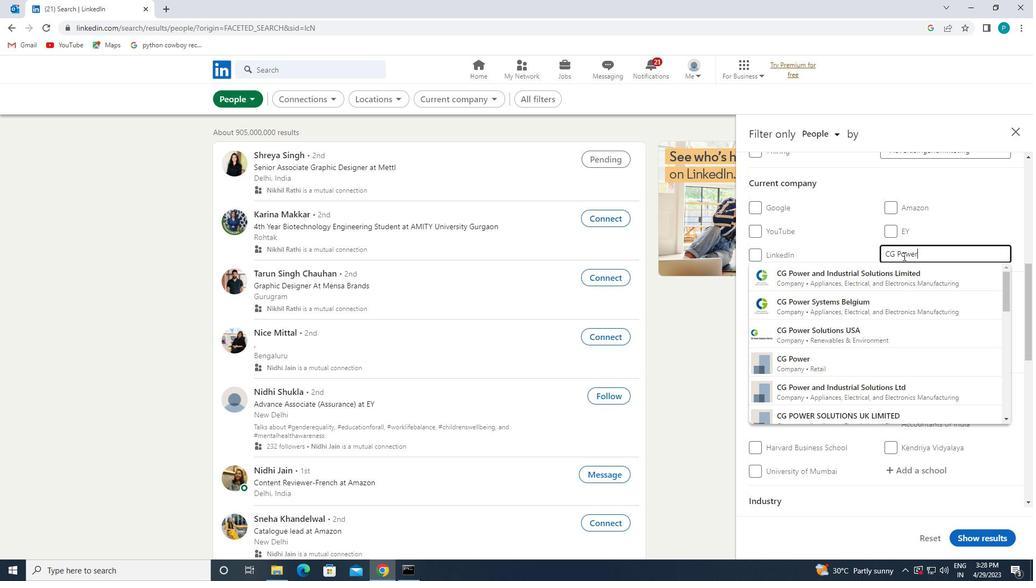 
Action: Mouse pressed left at (902, 270)
Screenshot: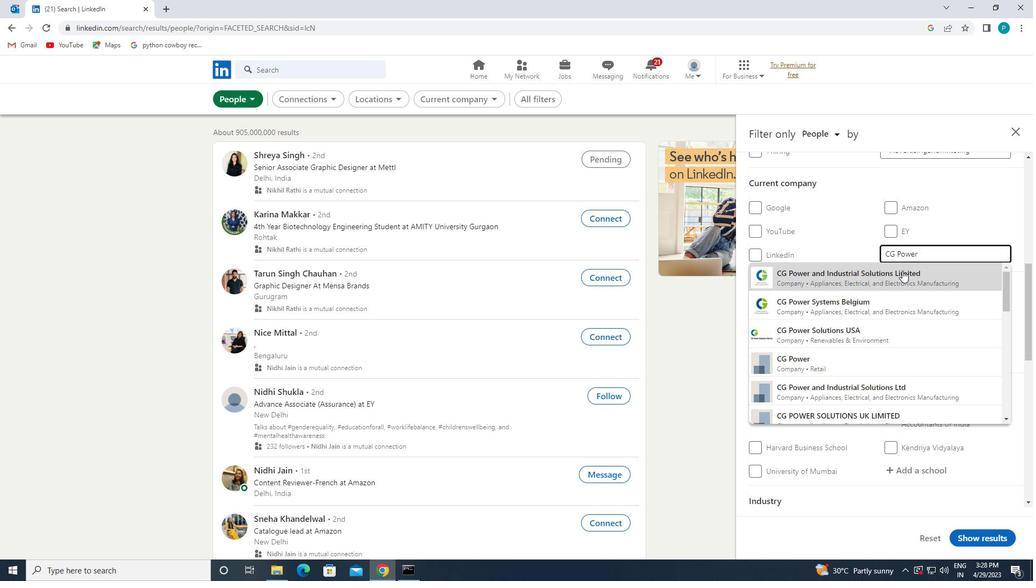 
Action: Mouse scrolled (902, 270) with delta (0, 0)
Screenshot: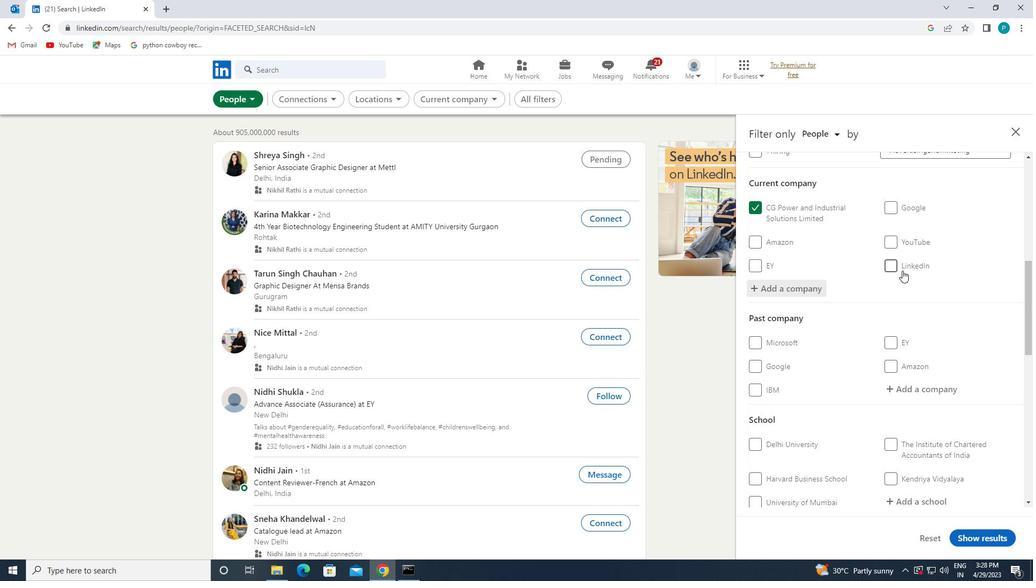 
Action: Mouse scrolled (902, 270) with delta (0, 0)
Screenshot: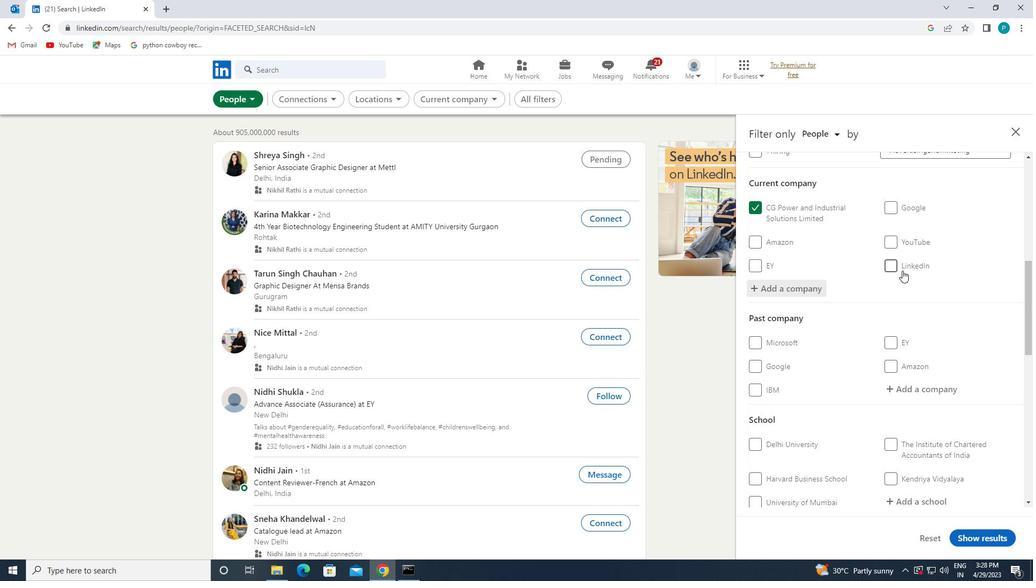 
Action: Mouse scrolled (902, 270) with delta (0, 0)
Screenshot: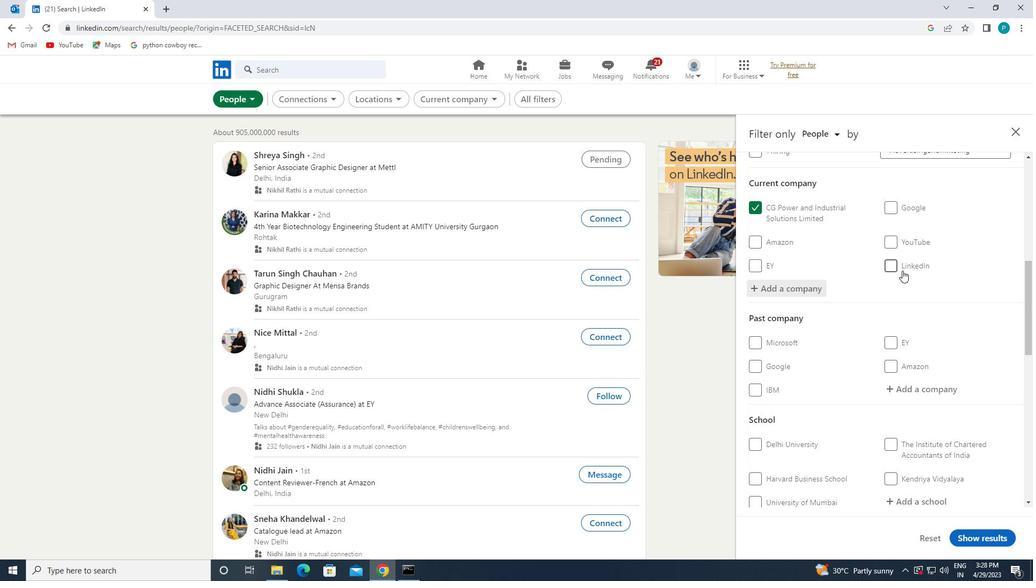 
Action: Mouse moved to (920, 335)
Screenshot: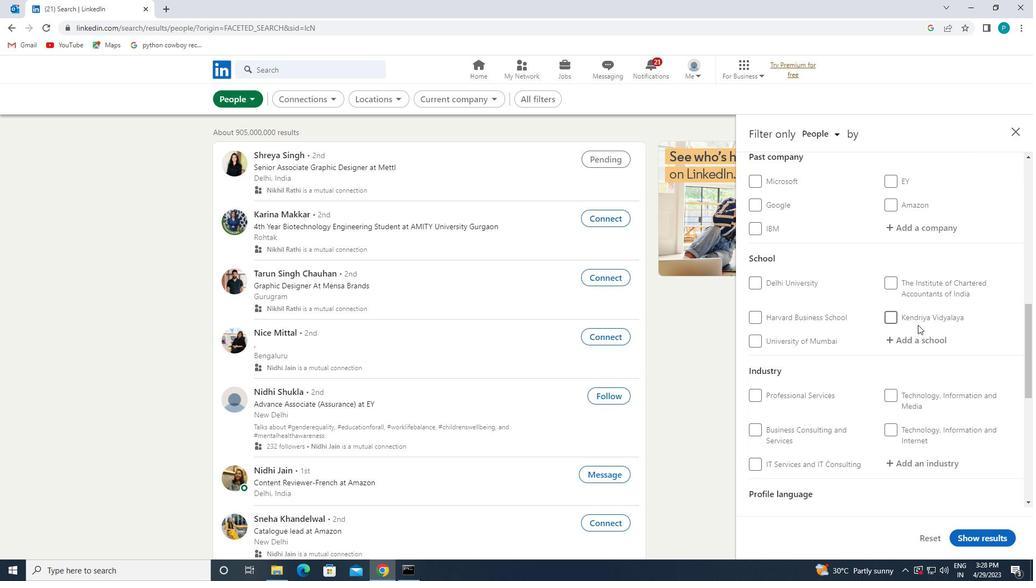 
Action: Mouse pressed left at (920, 335)
Screenshot: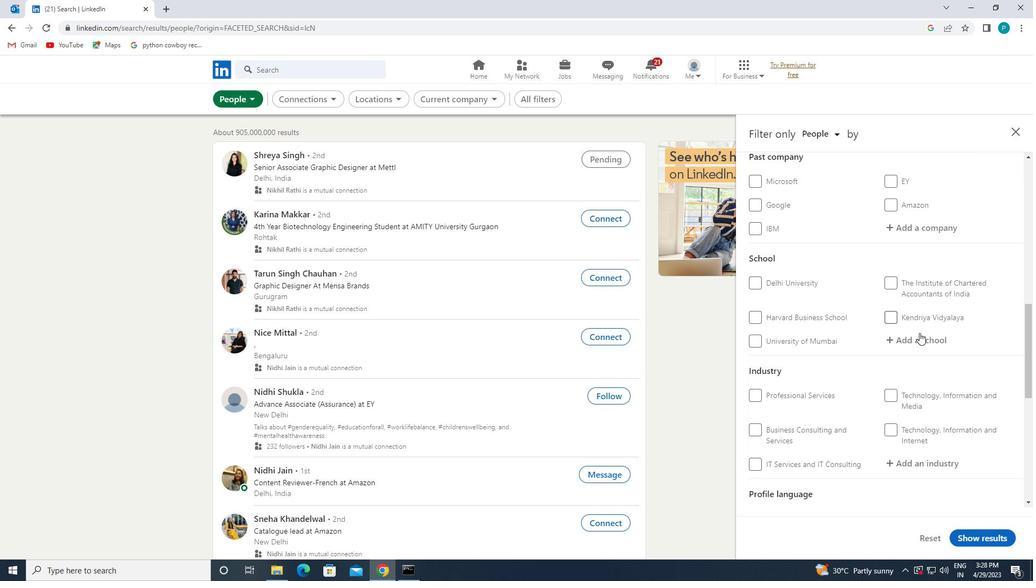 
Action: Key pressed <Key.caps_lock>V<Key.caps_lock>ELLP<Key.backspace>ORE
Screenshot: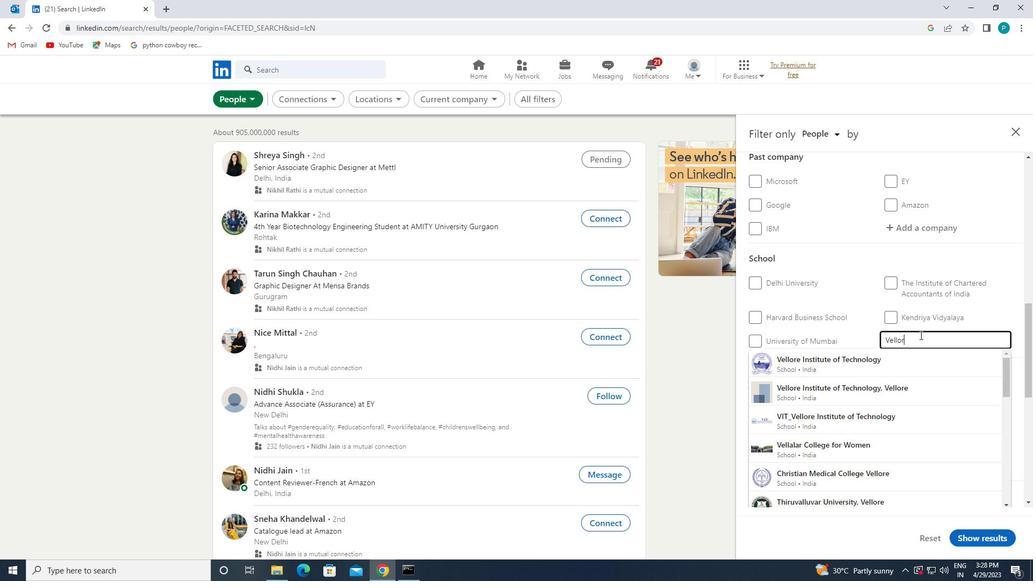 
Action: Mouse moved to (909, 355)
Screenshot: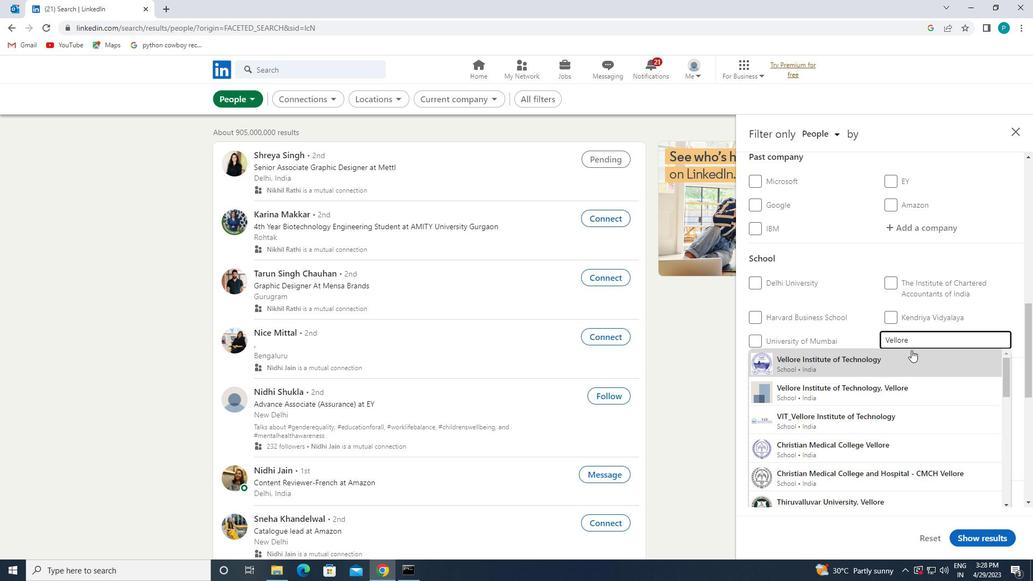 
Action: Mouse pressed left at (909, 355)
Screenshot: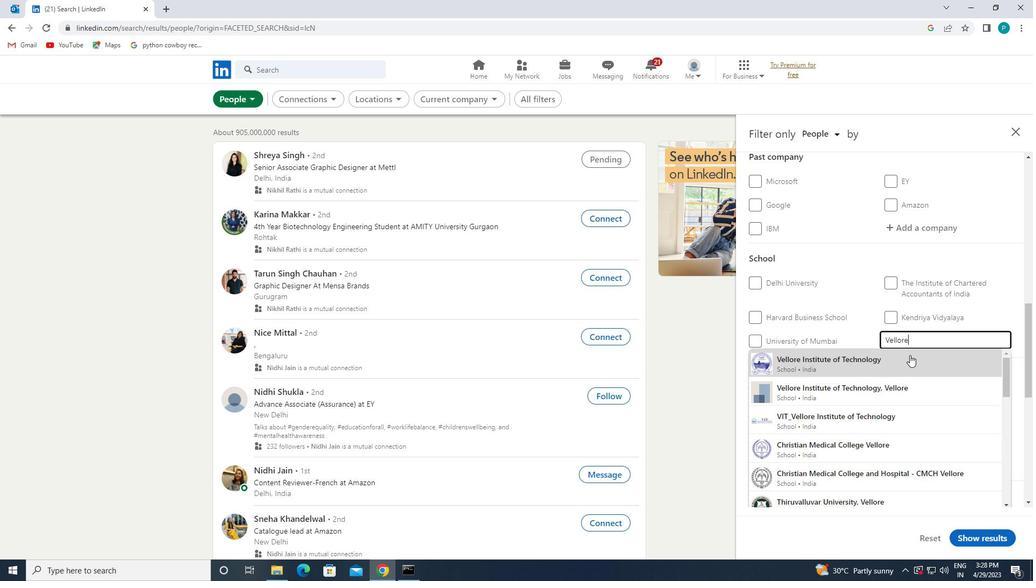 
Action: Mouse scrolled (909, 354) with delta (0, 0)
Screenshot: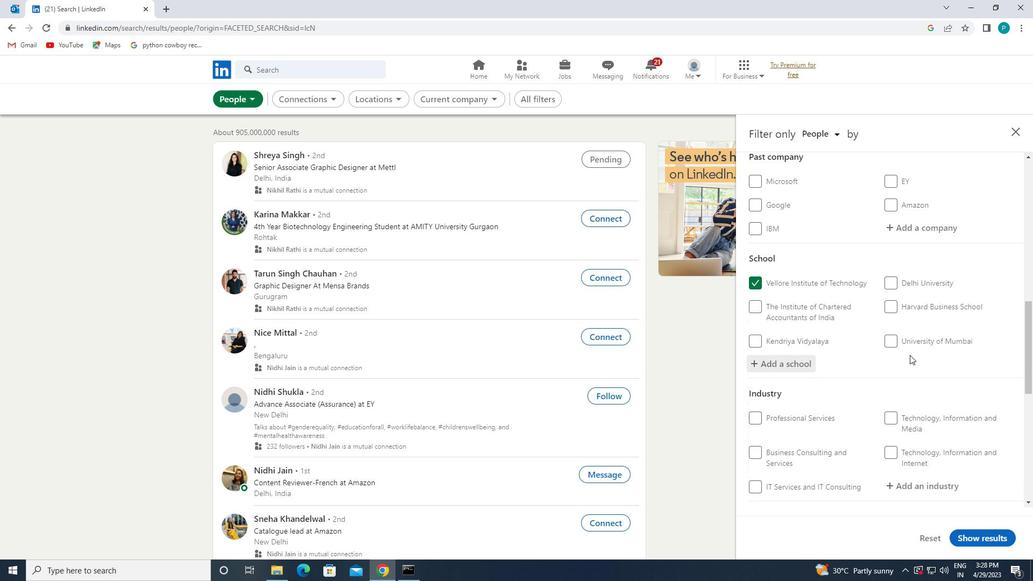 
Action: Mouse scrolled (909, 354) with delta (0, 0)
Screenshot: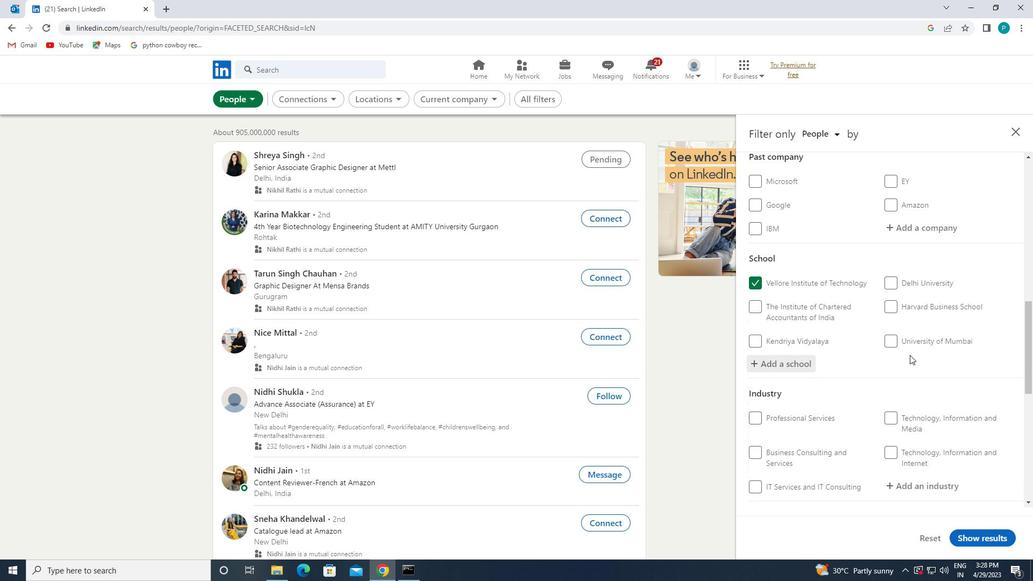 
Action: Mouse moved to (903, 384)
Screenshot: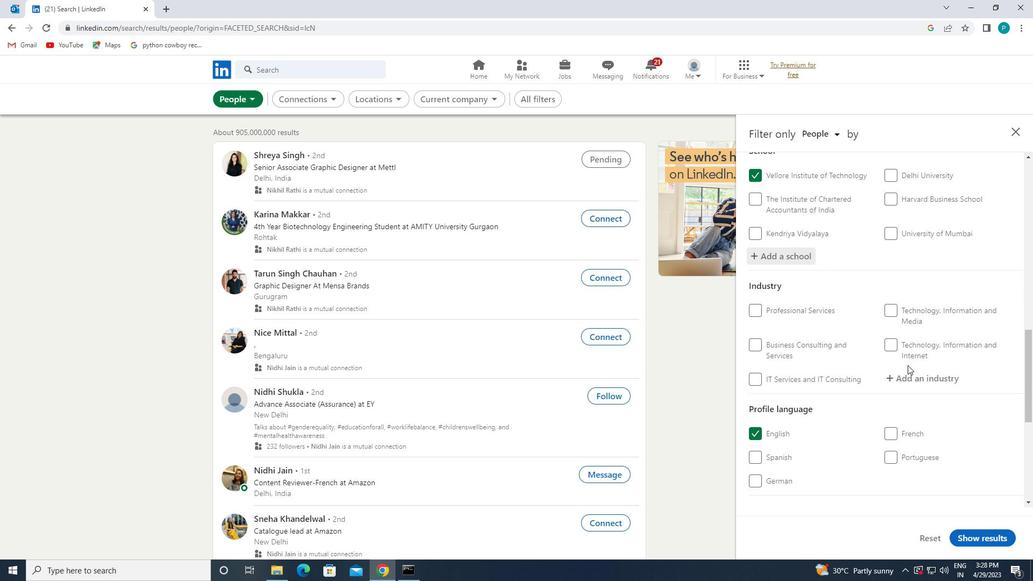 
Action: Mouse pressed left at (903, 384)
Screenshot: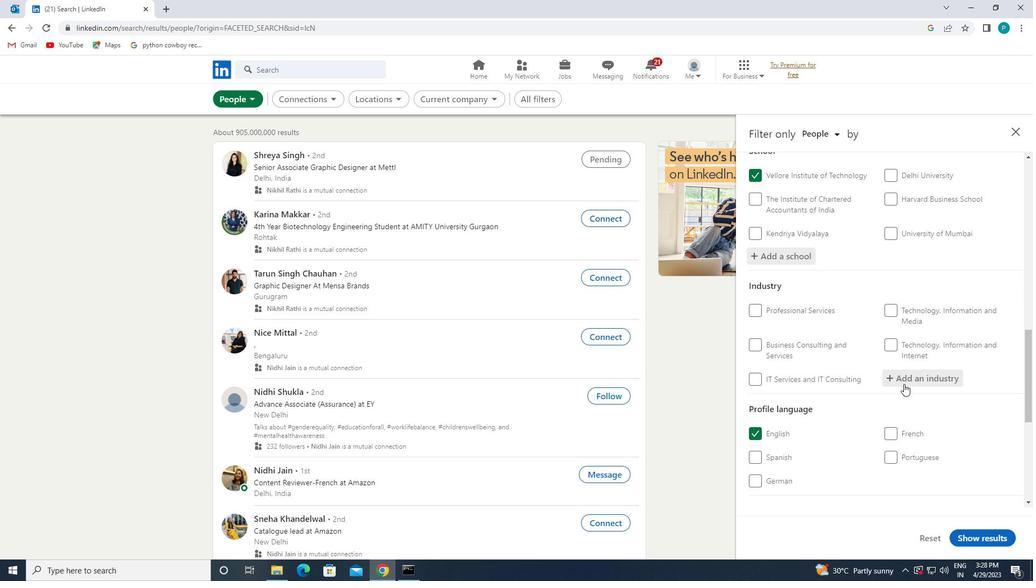 
Action: Key pressed <Key.caps_lock>H<Key.caps_lock>OUSING
Screenshot: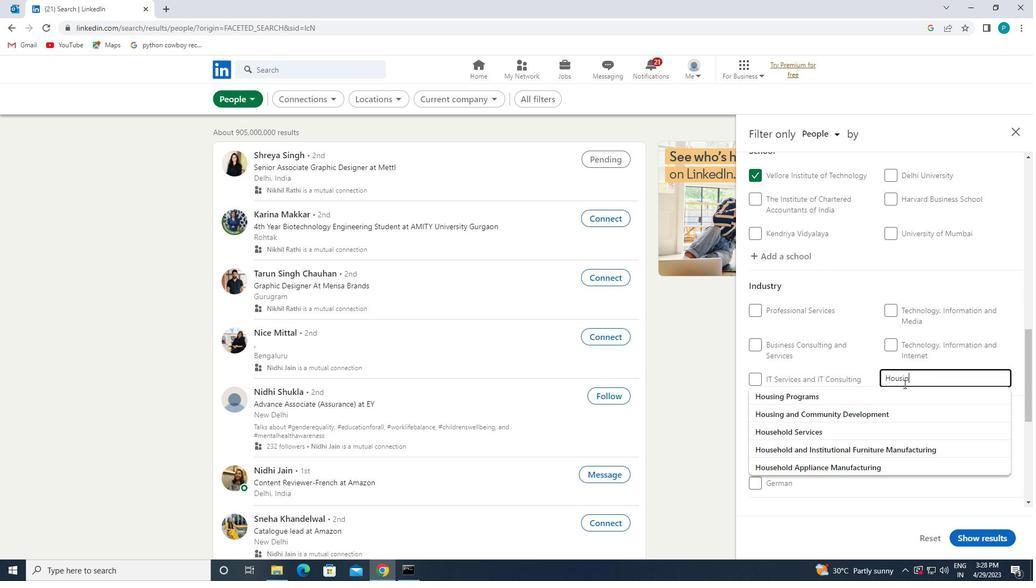 
Action: Mouse moved to (900, 412)
Screenshot: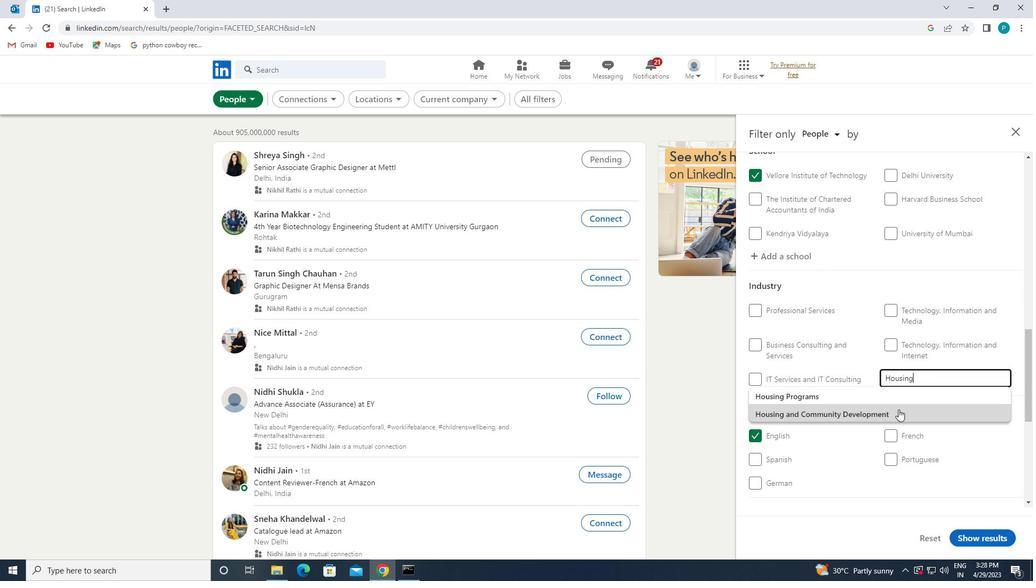 
Action: Mouse pressed left at (900, 412)
Screenshot: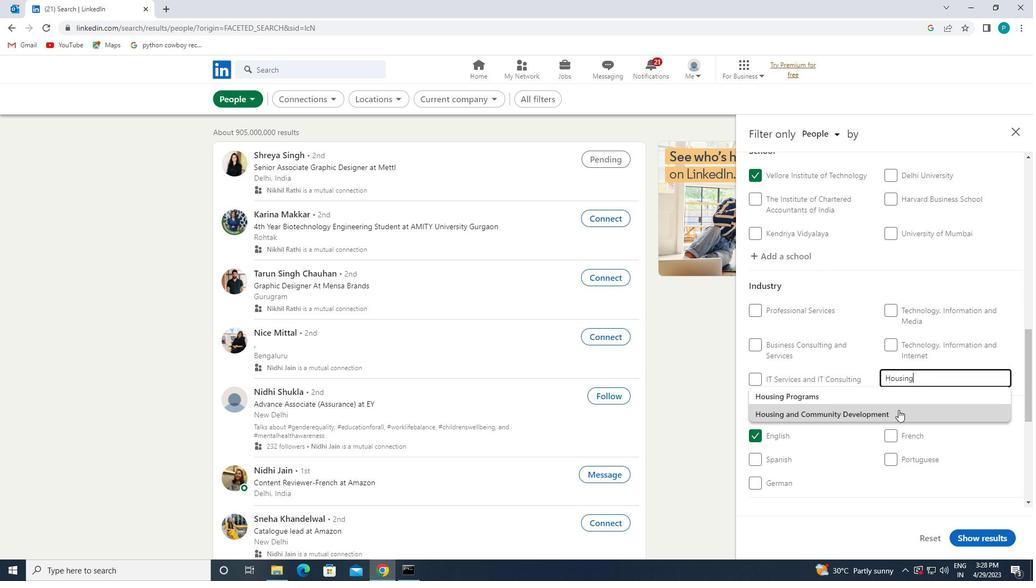 
Action: Mouse moved to (899, 411)
Screenshot: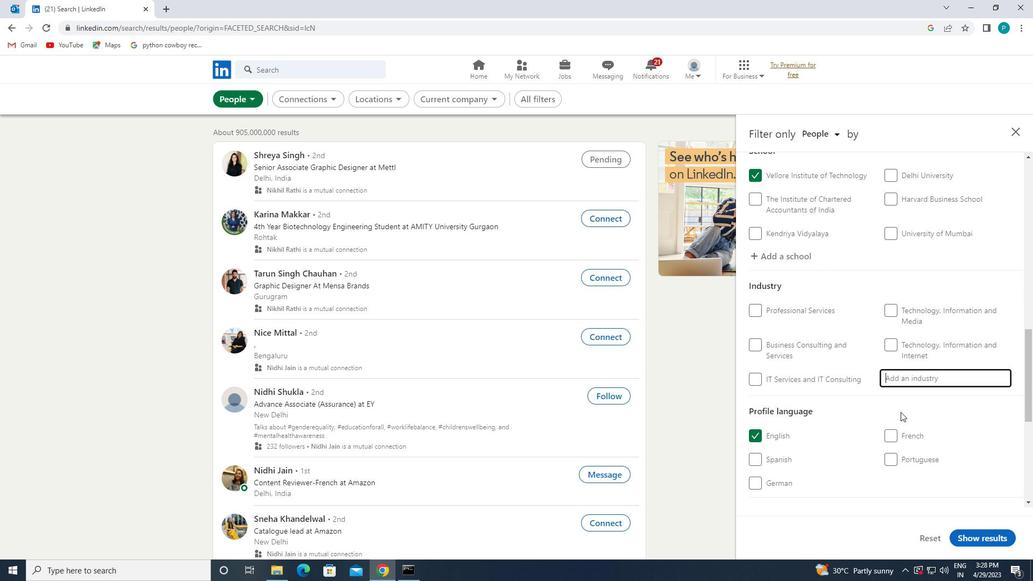 
Action: Mouse scrolled (899, 411) with delta (0, 0)
Screenshot: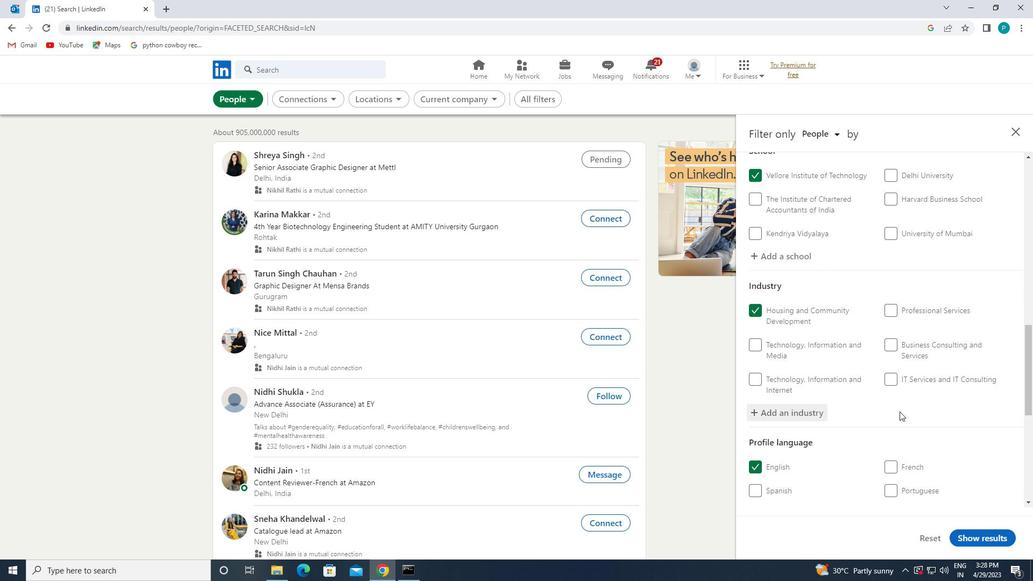 
Action: Mouse scrolled (899, 411) with delta (0, 0)
Screenshot: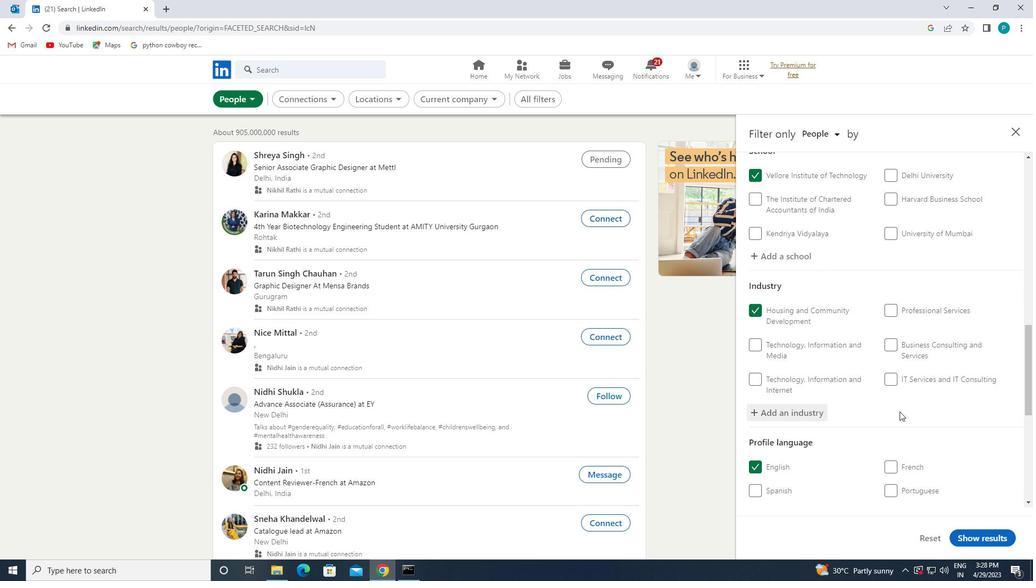 
Action: Mouse scrolled (899, 411) with delta (0, 0)
Screenshot: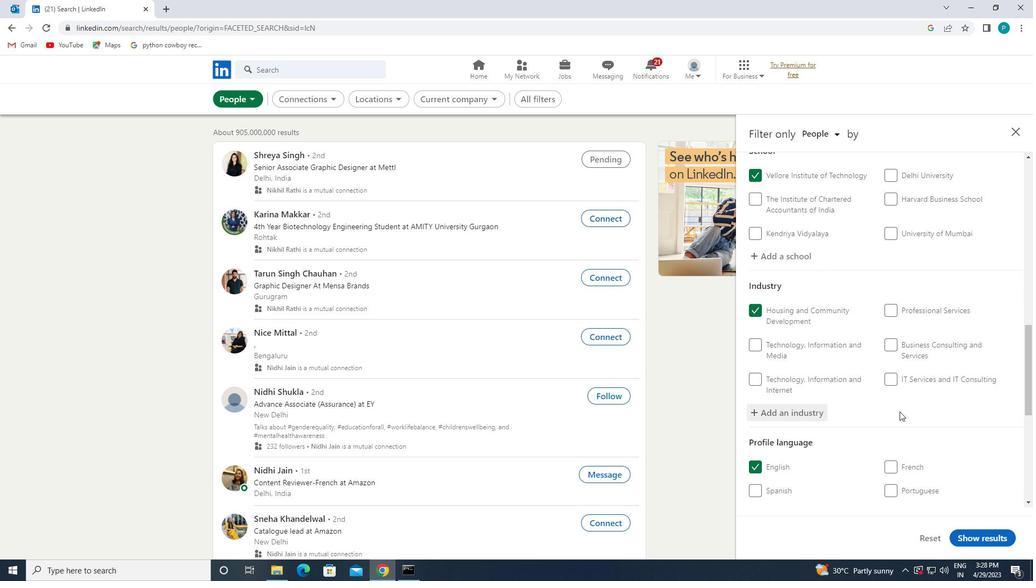 
Action: Mouse scrolled (899, 411) with delta (0, 0)
Screenshot: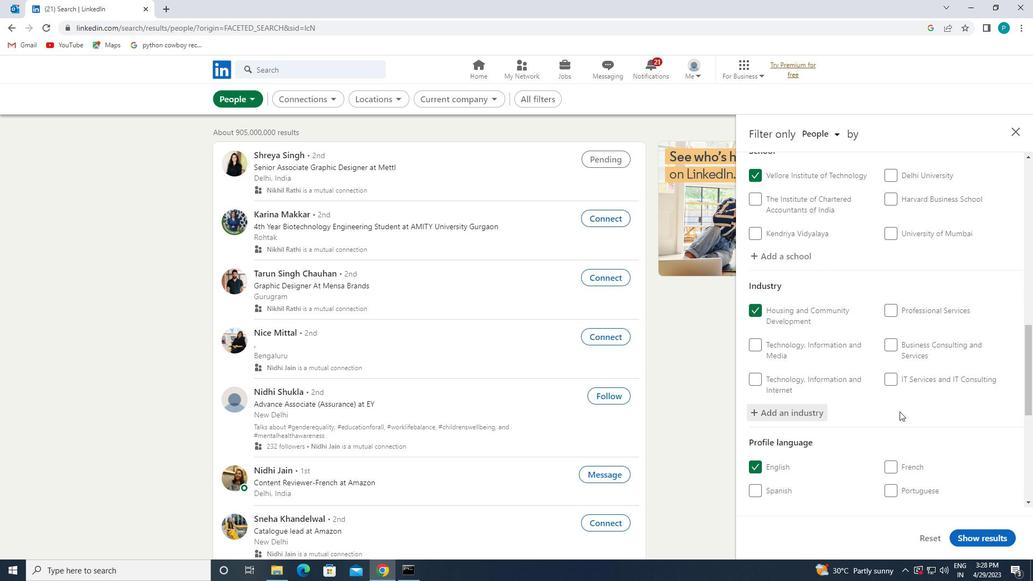 
Action: Mouse moved to (869, 375)
Screenshot: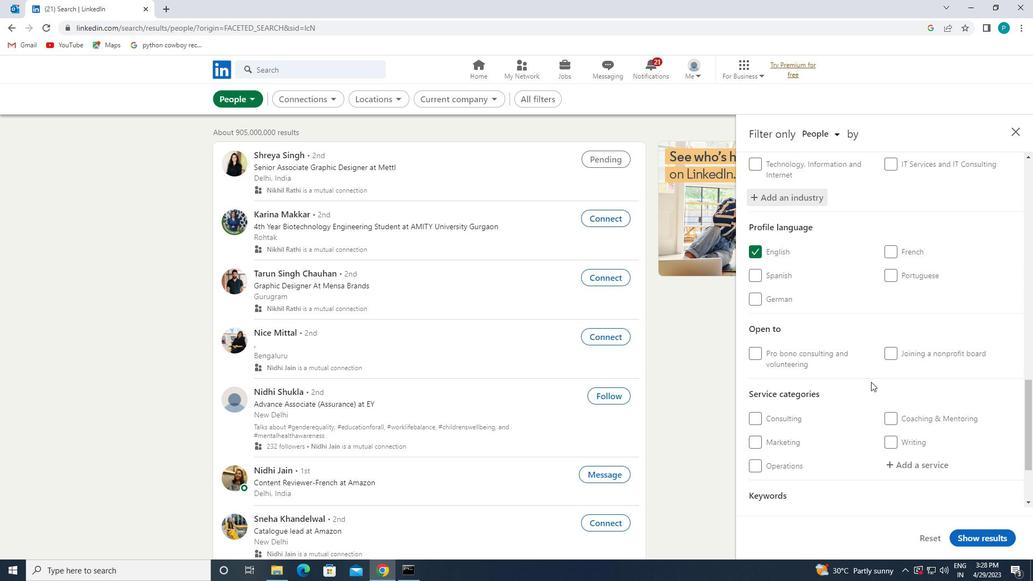 
Action: Mouse scrolled (869, 374) with delta (0, 0)
Screenshot: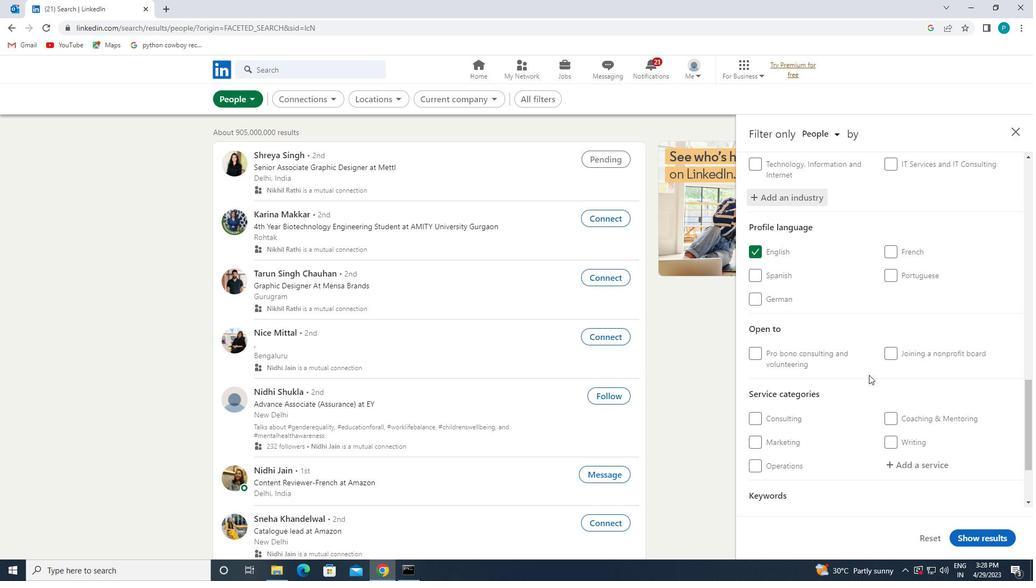 
Action: Mouse moved to (916, 409)
Screenshot: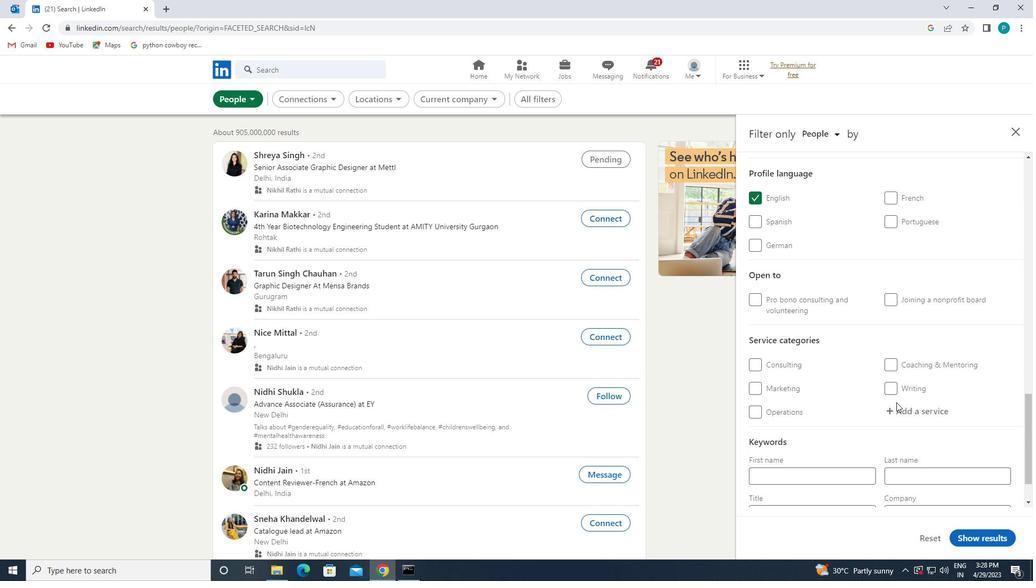 
Action: Mouse pressed left at (916, 409)
Screenshot: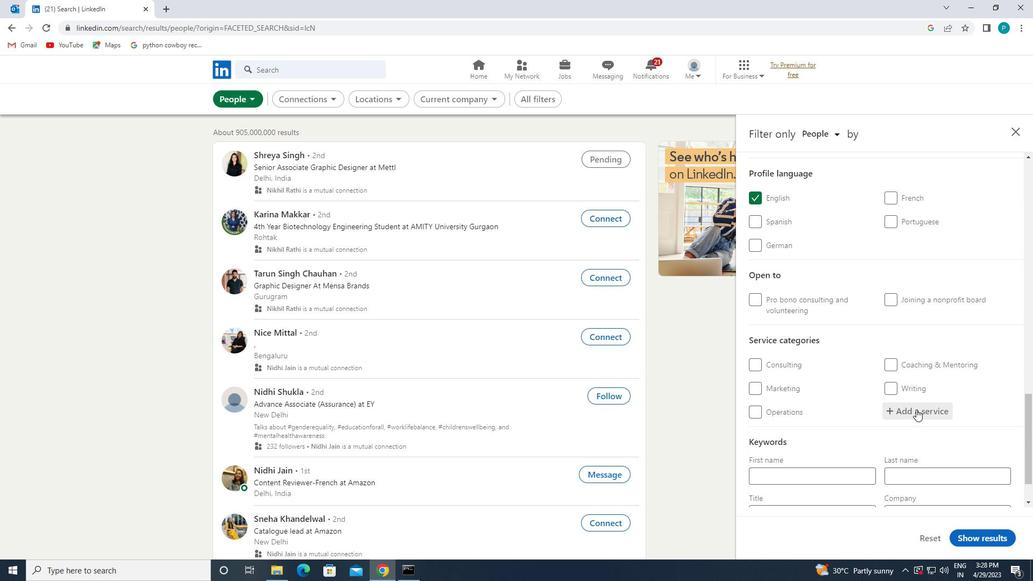 
Action: Key pressed <Key.caps_lock>P<Key.caps_lock>ERSONAL
Screenshot: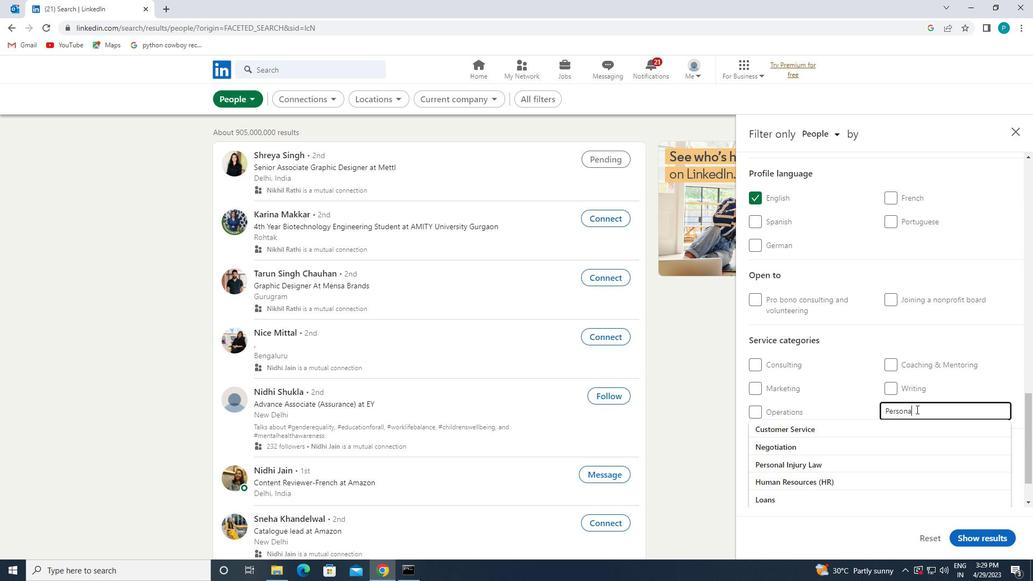 
Action: Mouse moved to (893, 451)
Screenshot: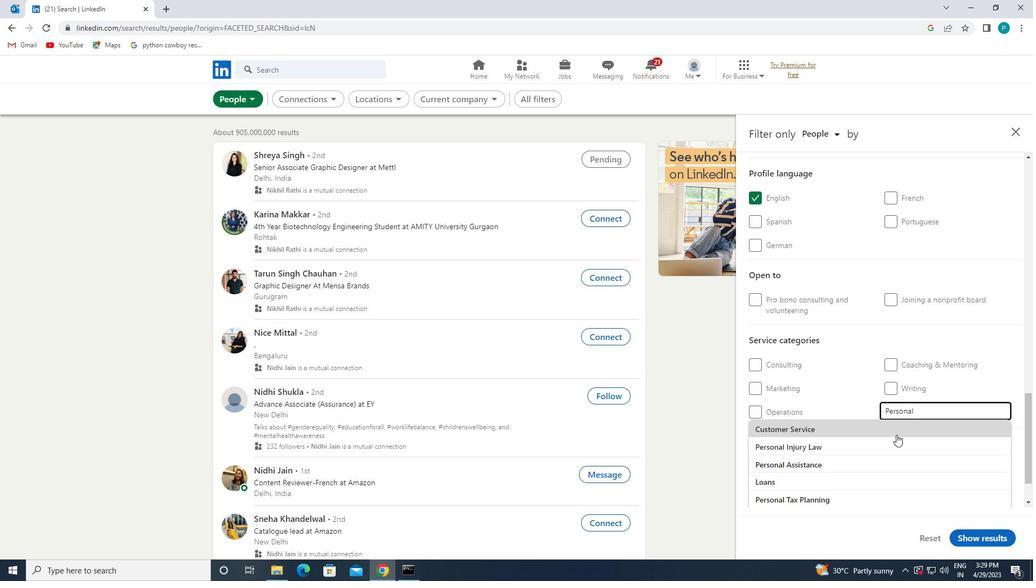 
Action: Mouse pressed left at (893, 451)
Screenshot: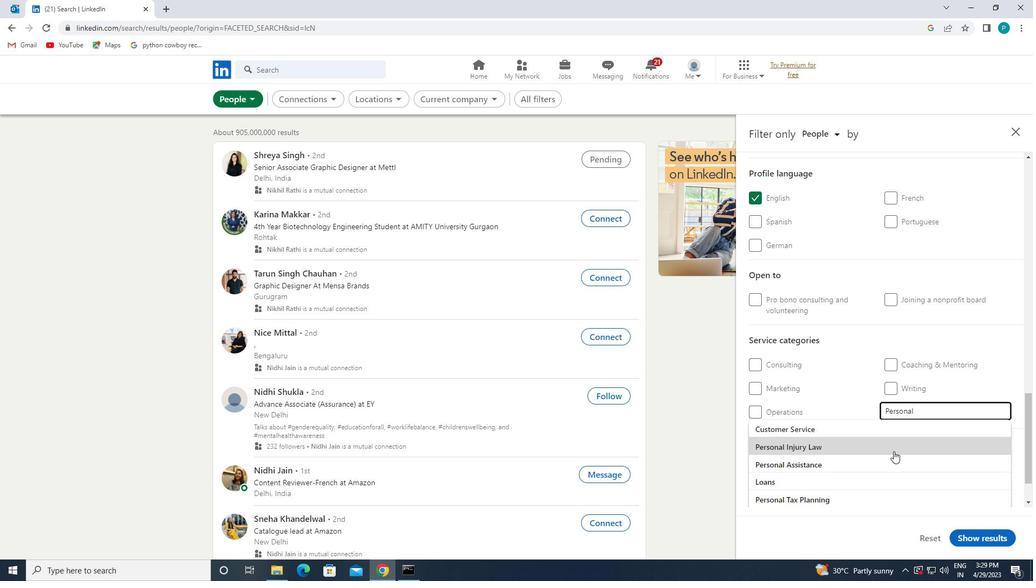
Action: Mouse scrolled (893, 450) with delta (0, 0)
Screenshot: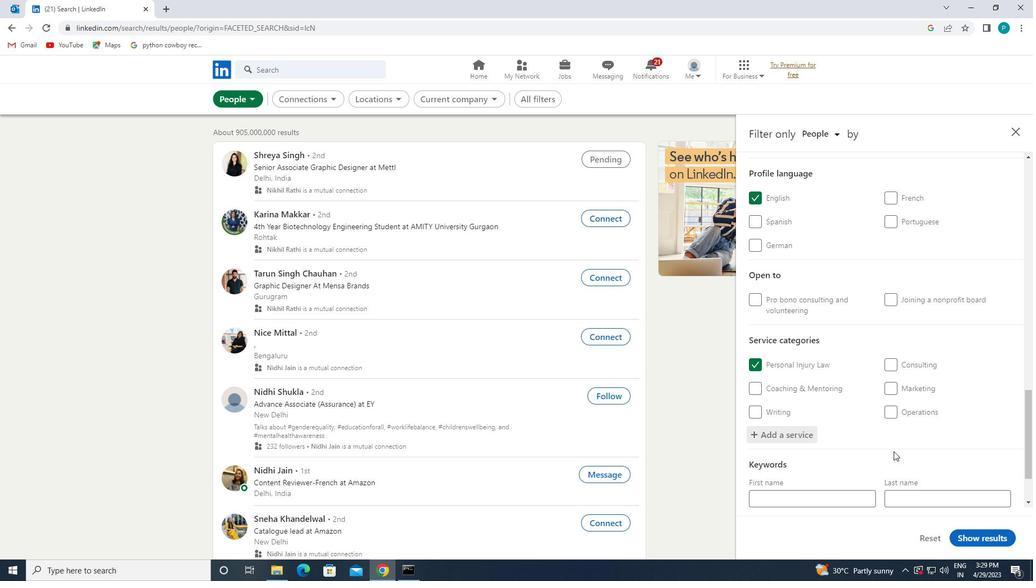 
Action: Mouse scrolled (893, 450) with delta (0, 0)
Screenshot: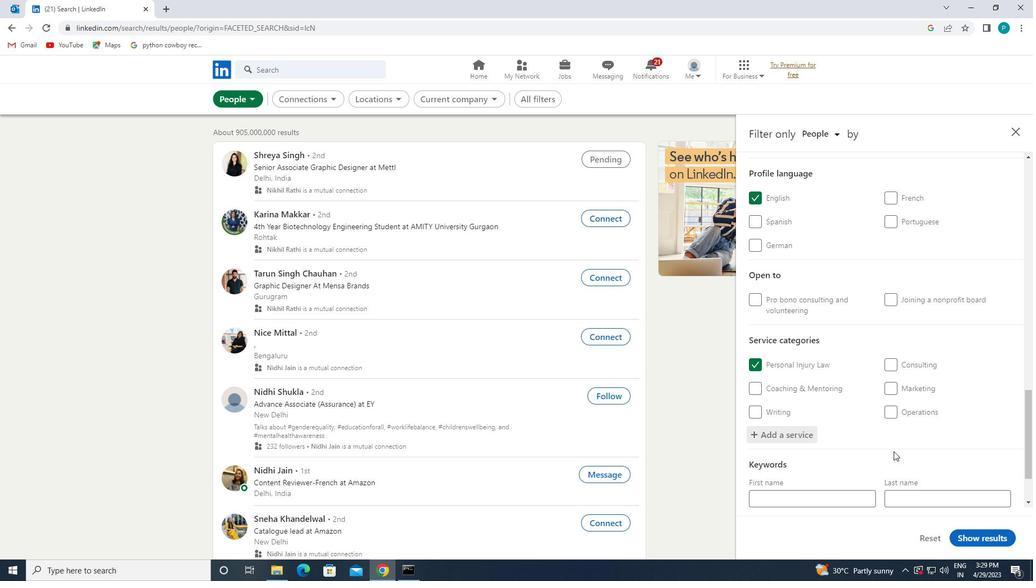 
Action: Mouse scrolled (893, 450) with delta (0, 0)
Screenshot: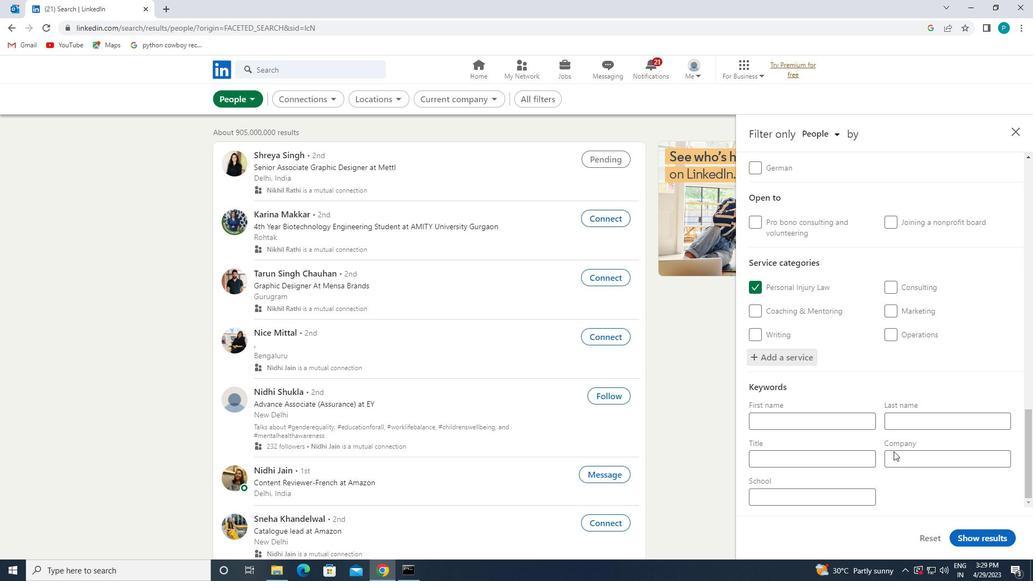 
Action: Mouse moved to (837, 464)
Screenshot: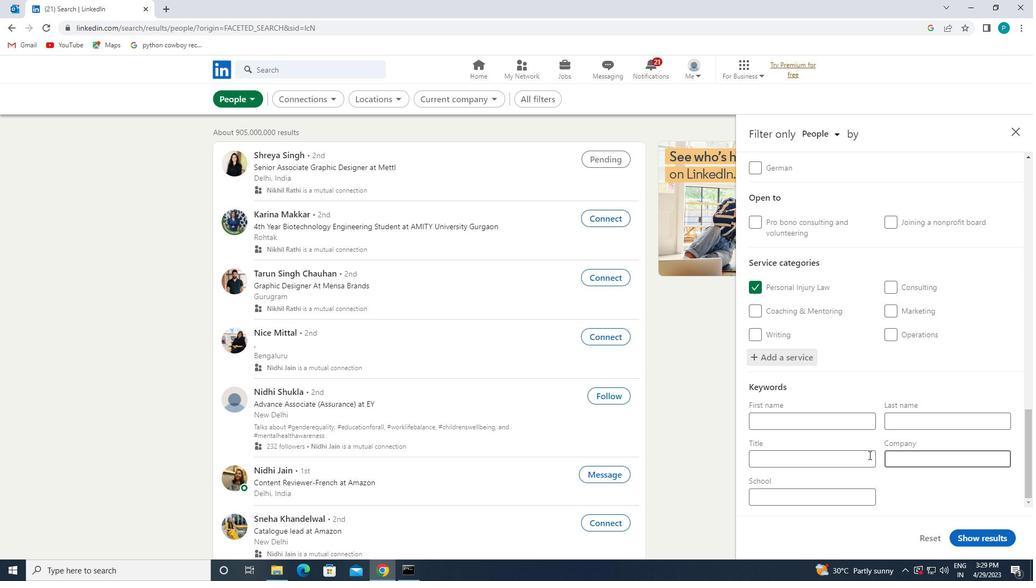 
Action: Mouse pressed left at (837, 464)
Screenshot: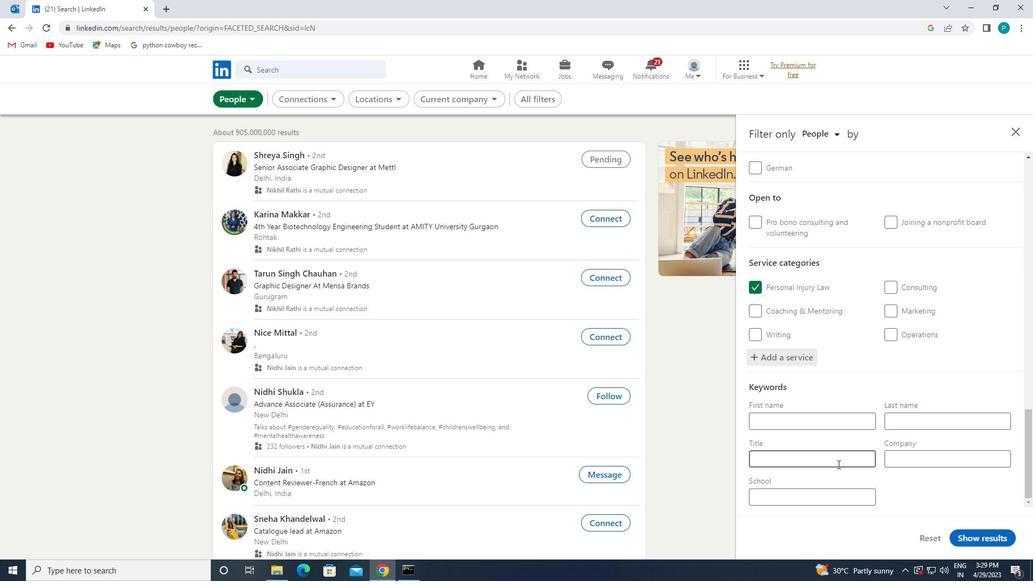 
Action: Key pressed <Key.caps_lock>G<Key.backspace>HVAC<Key.space><Key.caps_lock><Key.caps_lock>T<Key.caps_lock>ECHNICIAN
Screenshot: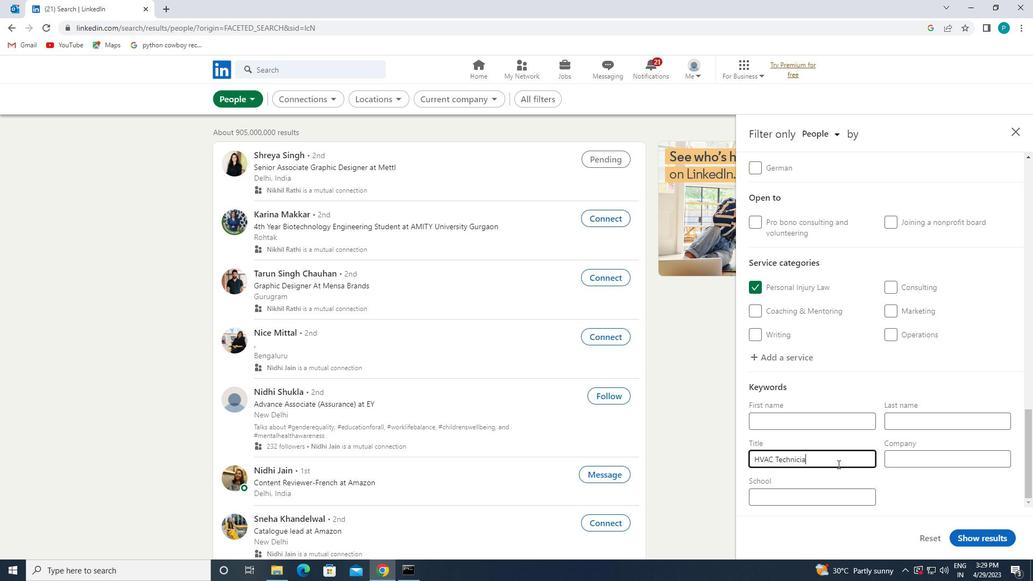 
Action: Mouse moved to (997, 535)
Screenshot: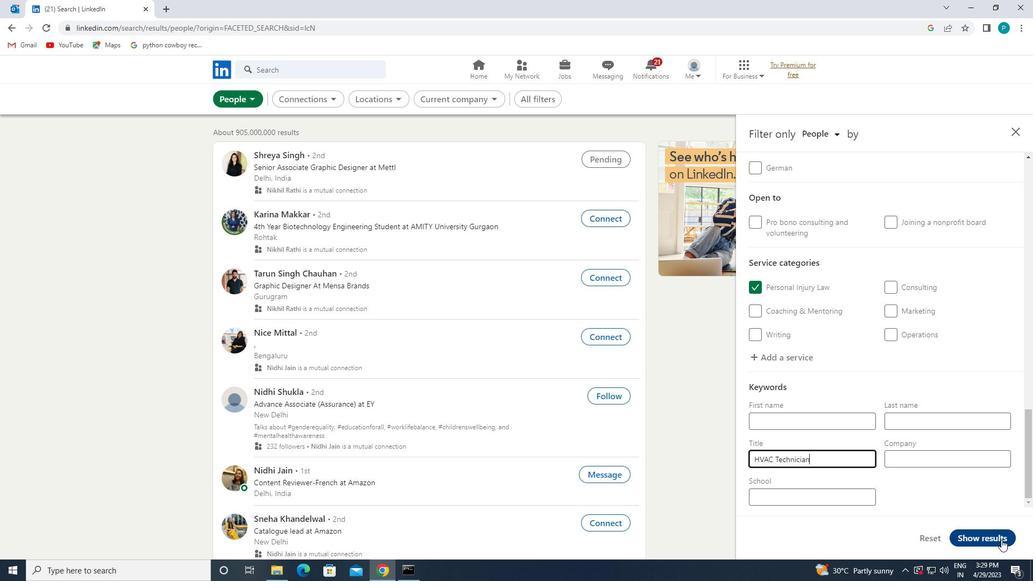 
Action: Mouse pressed left at (997, 535)
Screenshot: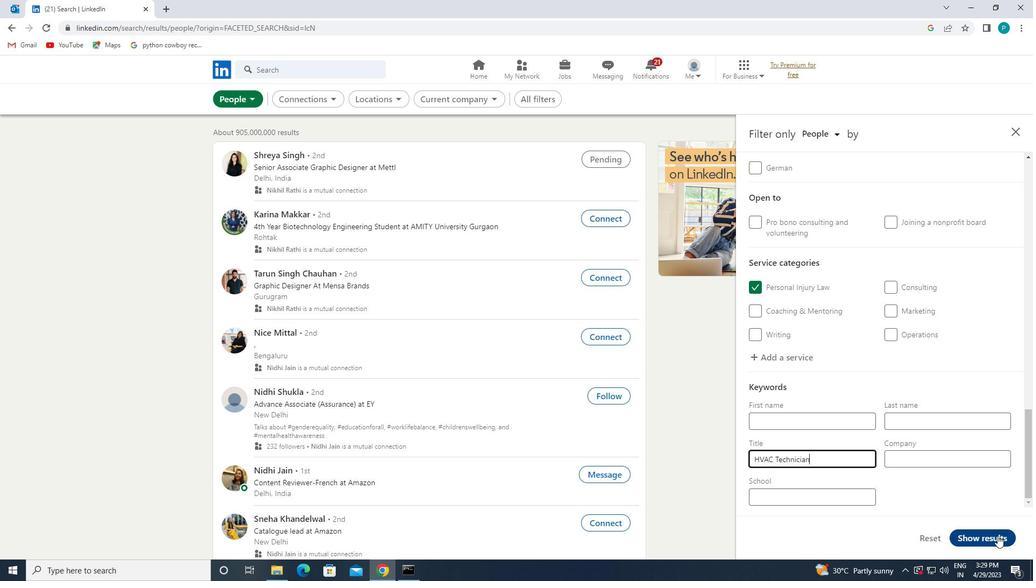 
